 Task: Search one way flight ticket for 2 adults, 2 infants in seat and 1 infant on lap in first from Lincoln: Lincoln Airport (was Lincoln Municipal) to Greensboro: Piedmont Triad International Airport on 5-1-2023. Choice of flights is Sun country airlines. Number of bags: 5 checked bags. Price is upto 75000. Outbound departure time preference is 15:15.
Action: Mouse moved to (152, 183)
Screenshot: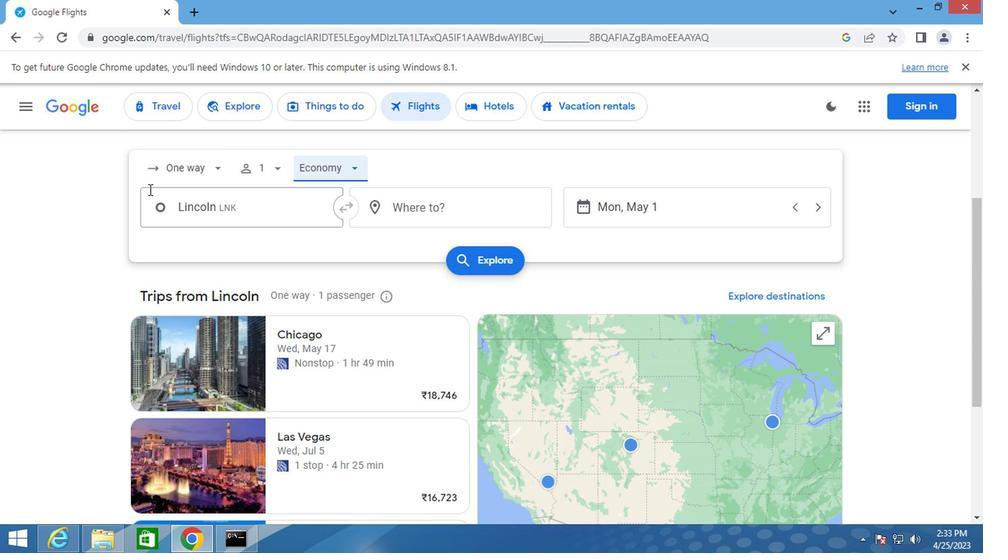 
Action: Mouse pressed left at (152, 183)
Screenshot: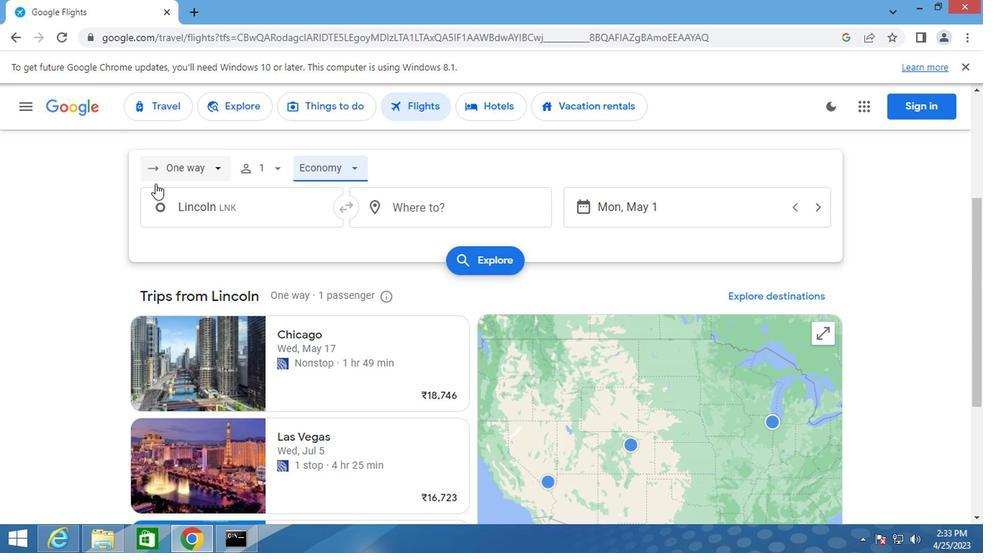 
Action: Mouse moved to (162, 244)
Screenshot: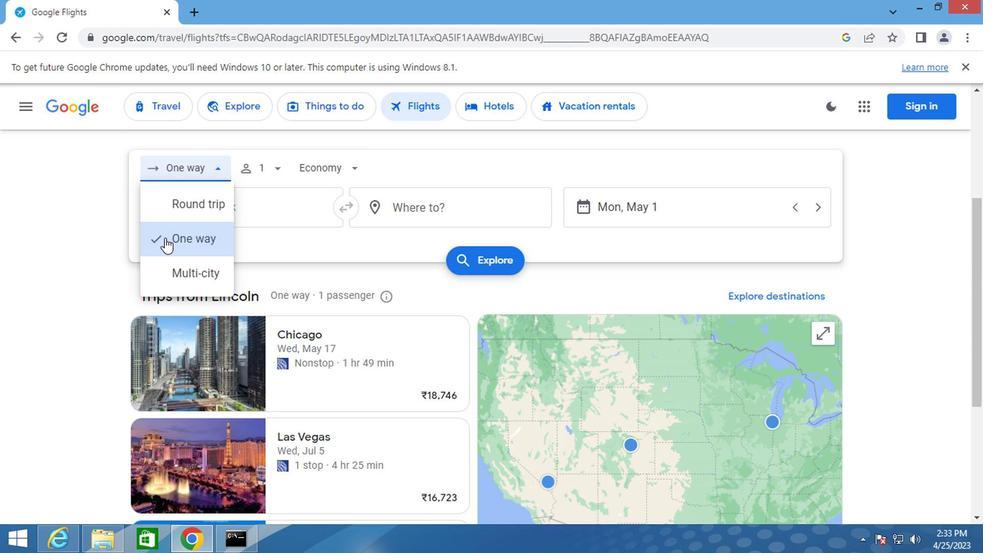 
Action: Mouse pressed left at (162, 244)
Screenshot: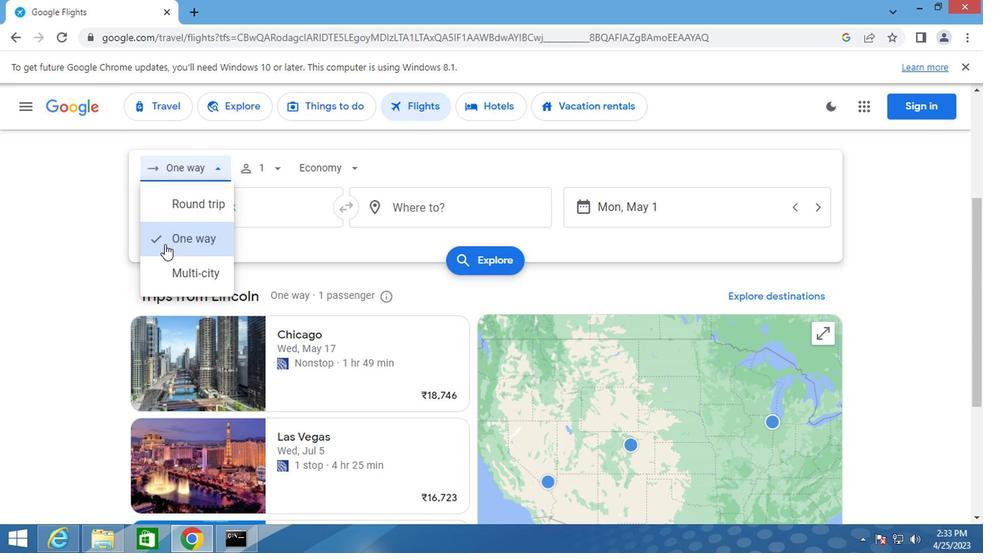 
Action: Mouse moved to (264, 170)
Screenshot: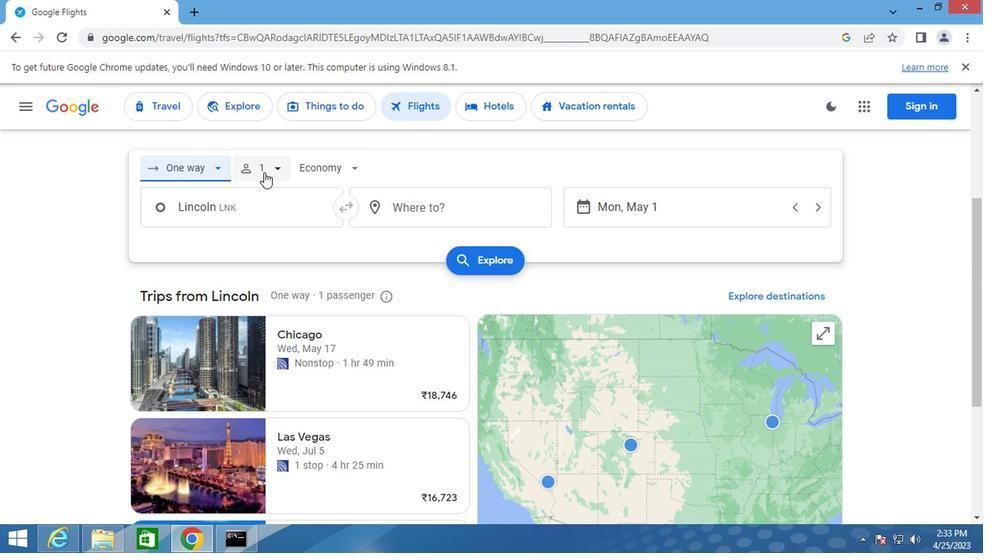 
Action: Mouse pressed left at (264, 170)
Screenshot: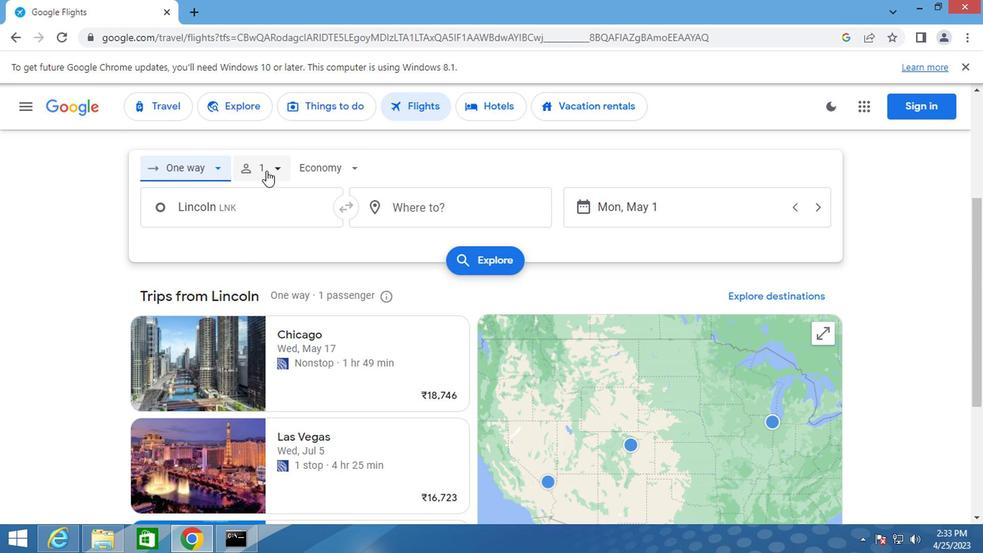 
Action: Mouse moved to (385, 207)
Screenshot: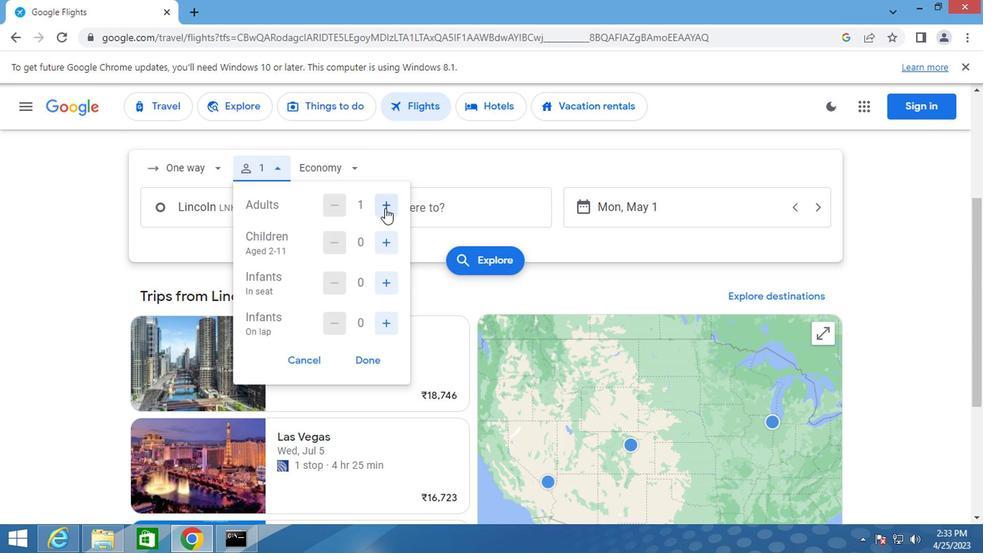 
Action: Mouse pressed left at (385, 207)
Screenshot: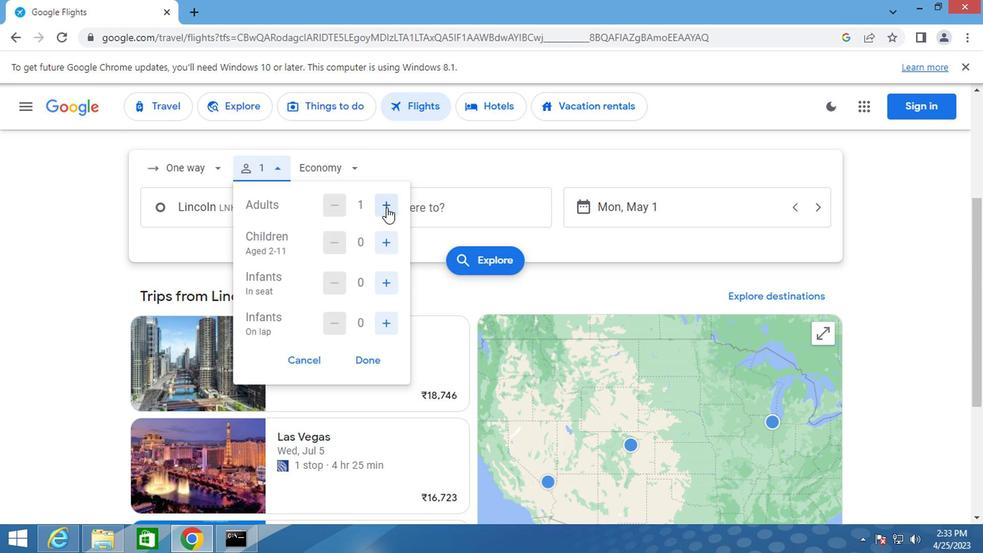 
Action: Mouse pressed left at (385, 207)
Screenshot: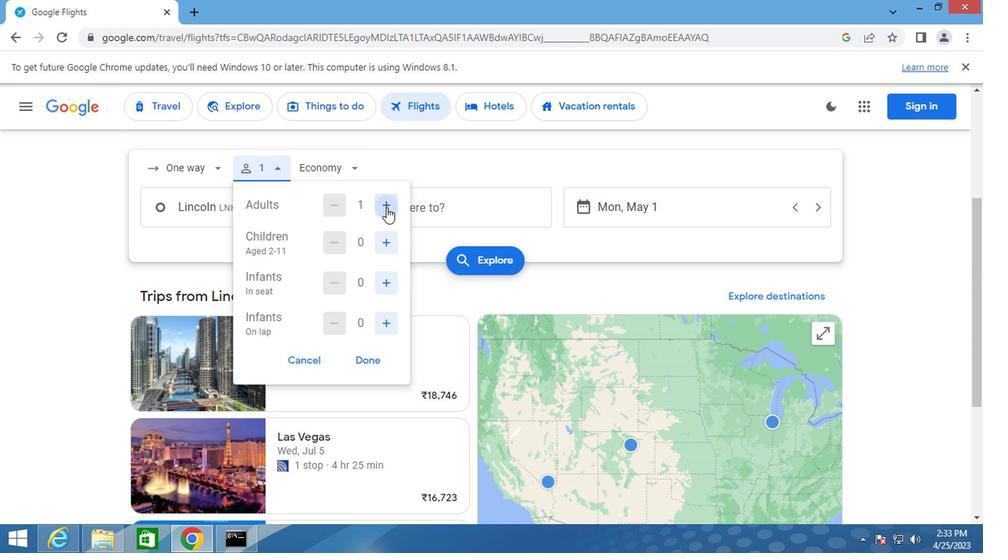 
Action: Mouse moved to (340, 208)
Screenshot: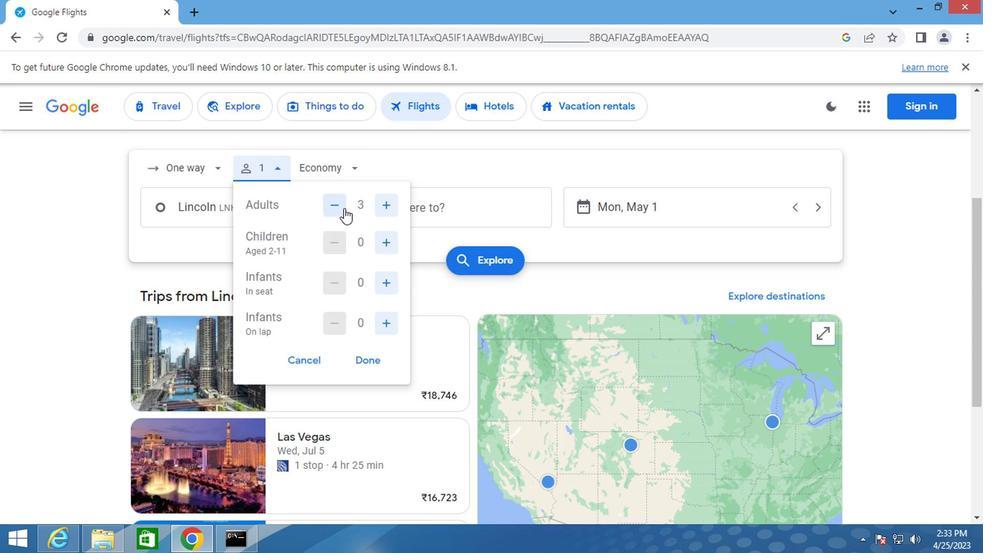
Action: Mouse pressed left at (340, 208)
Screenshot: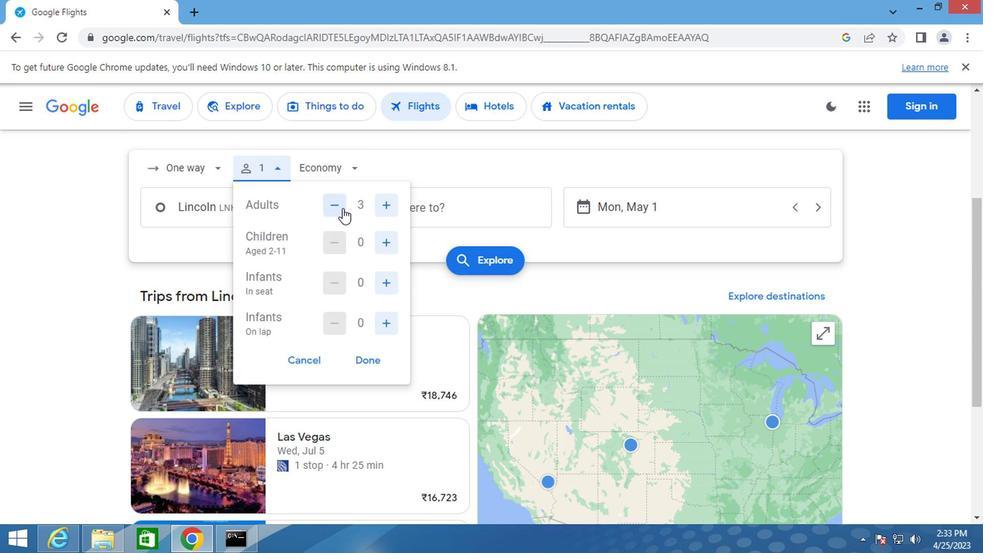 
Action: Mouse moved to (382, 276)
Screenshot: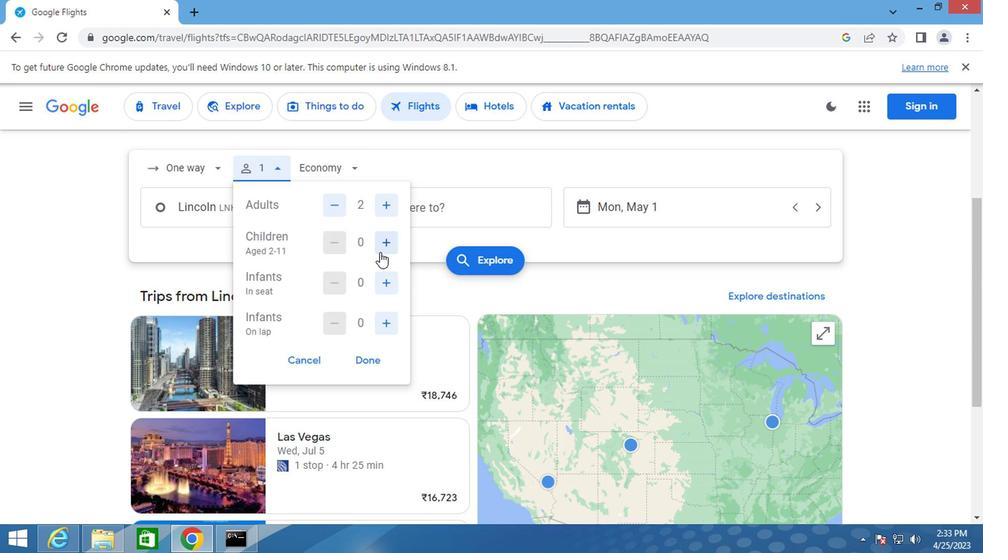 
Action: Mouse pressed left at (382, 276)
Screenshot: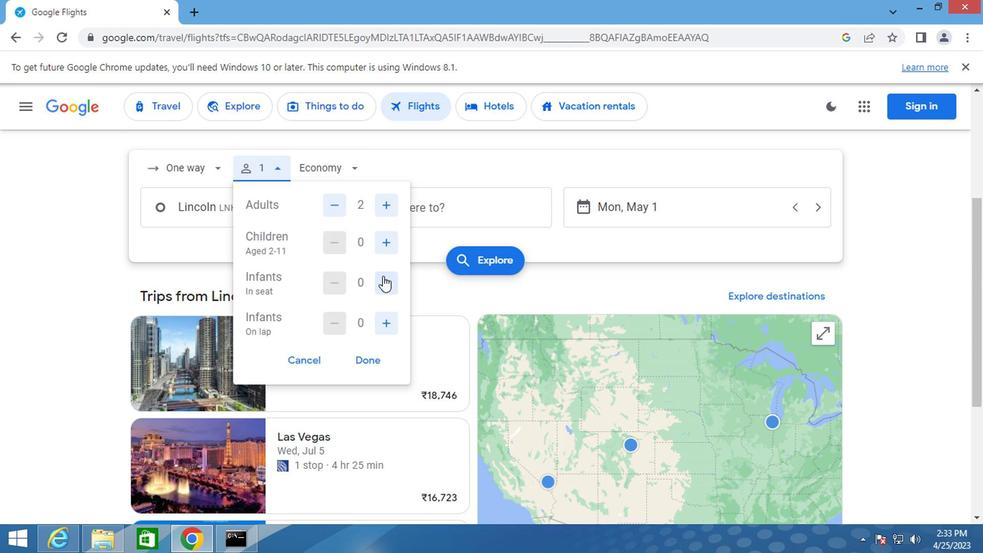 
Action: Mouse pressed left at (382, 276)
Screenshot: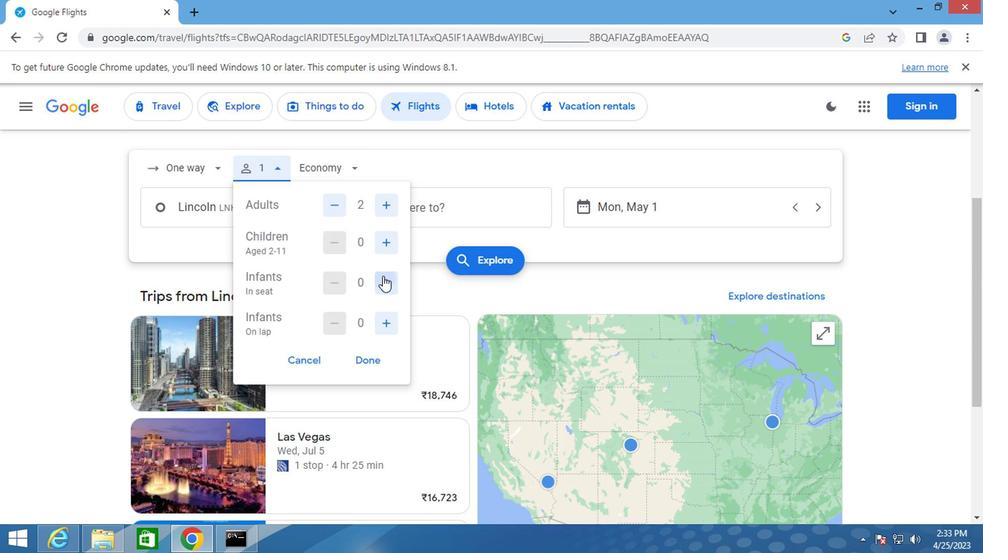 
Action: Mouse moved to (383, 316)
Screenshot: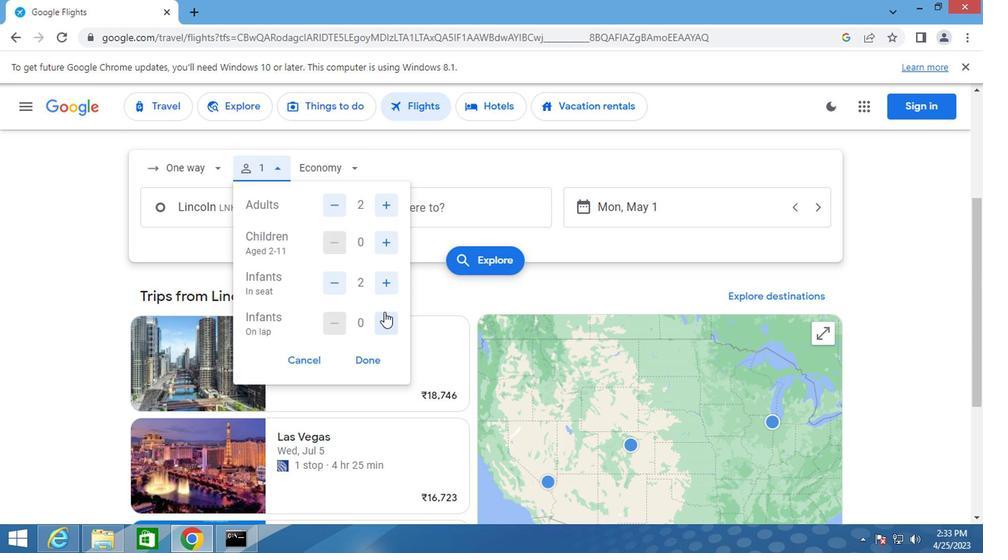 
Action: Mouse pressed left at (383, 316)
Screenshot: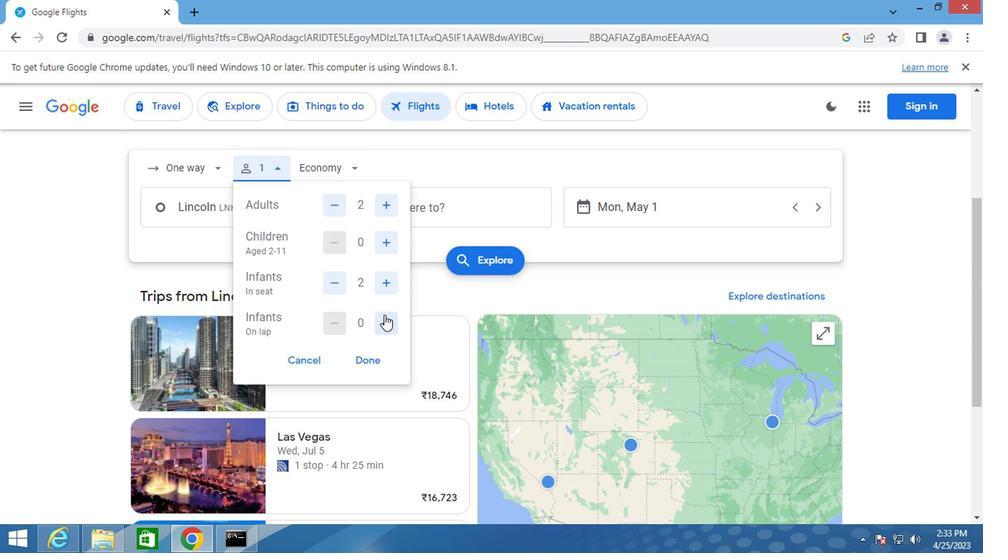 
Action: Mouse moved to (321, 163)
Screenshot: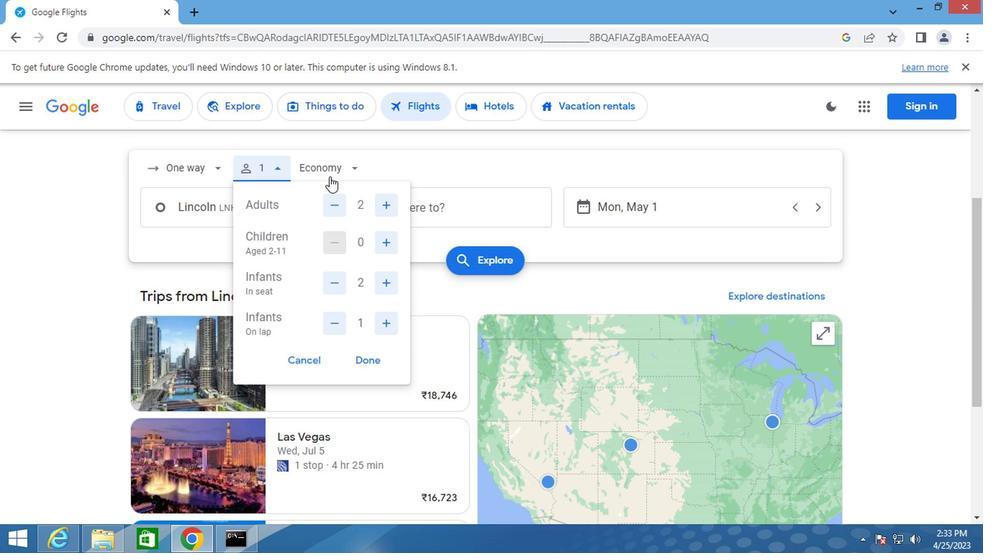 
Action: Mouse pressed left at (321, 163)
Screenshot: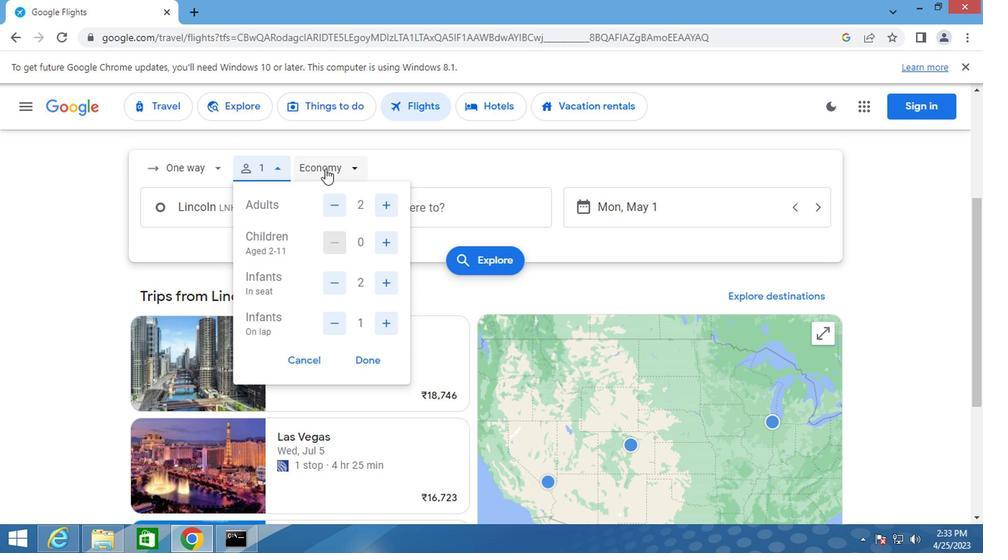 
Action: Mouse moved to (340, 303)
Screenshot: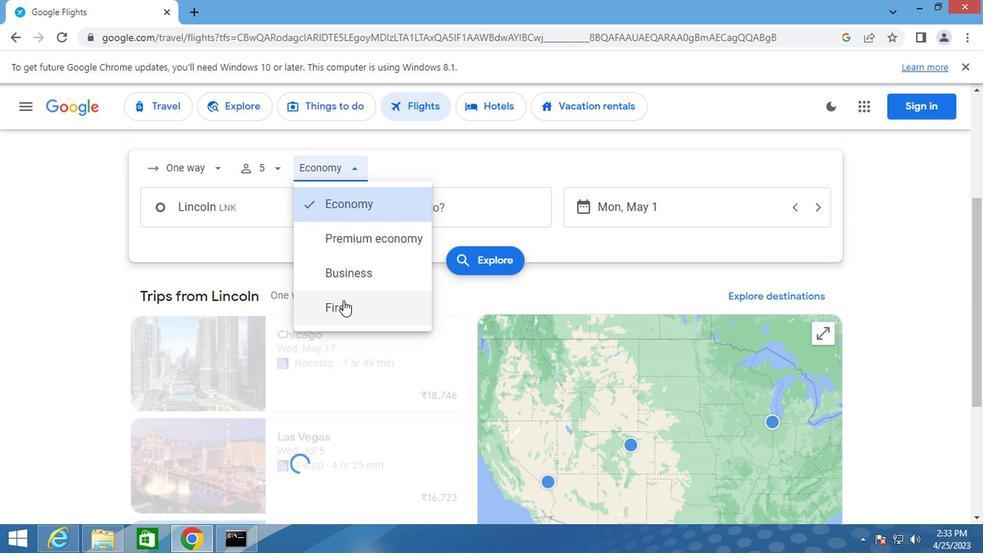 
Action: Mouse pressed left at (340, 303)
Screenshot: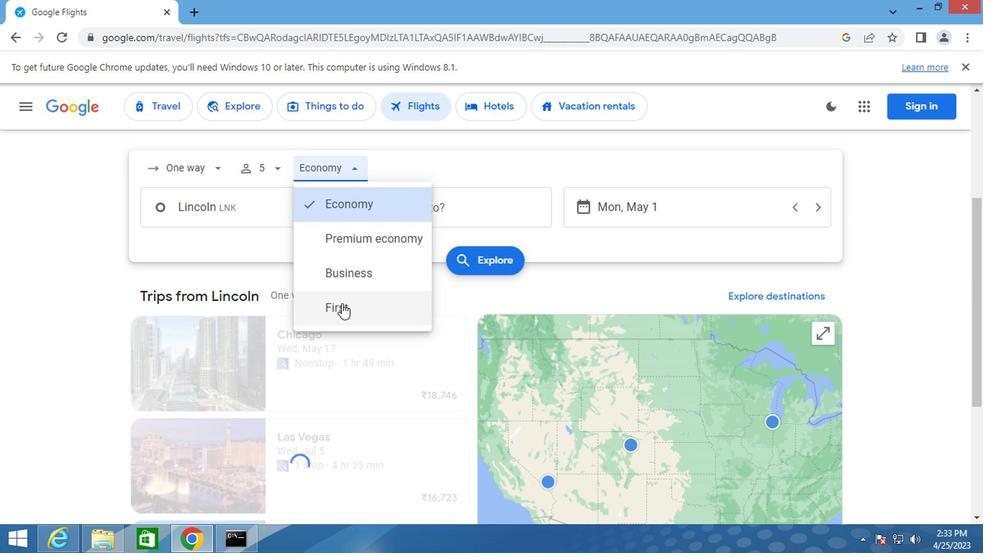 
Action: Mouse moved to (244, 216)
Screenshot: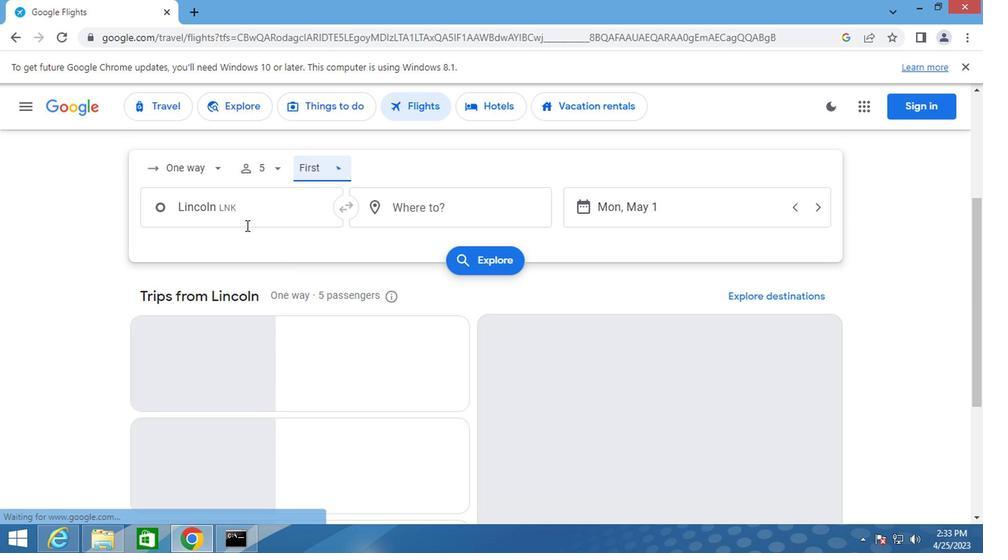 
Action: Mouse pressed left at (244, 216)
Screenshot: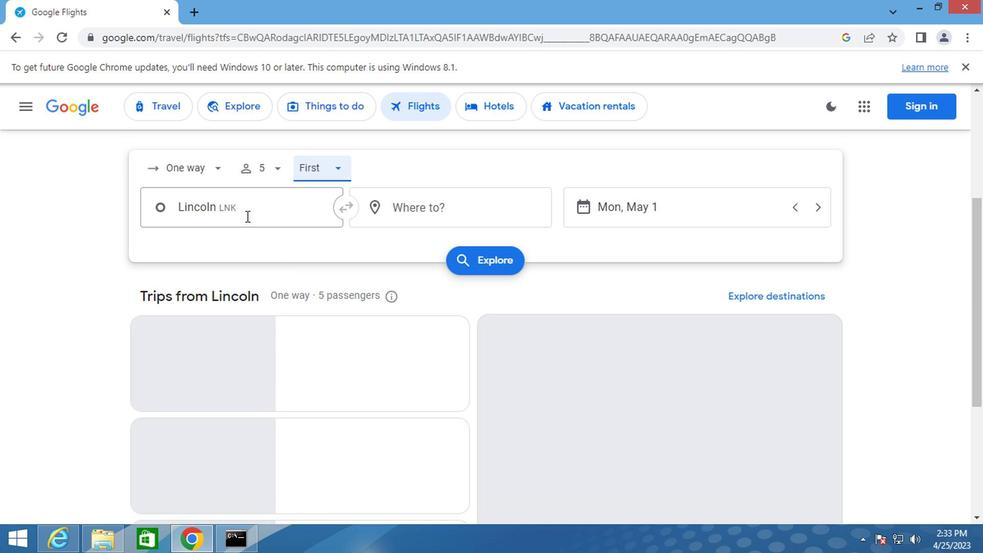 
Action: Key pressed lincoln
Screenshot: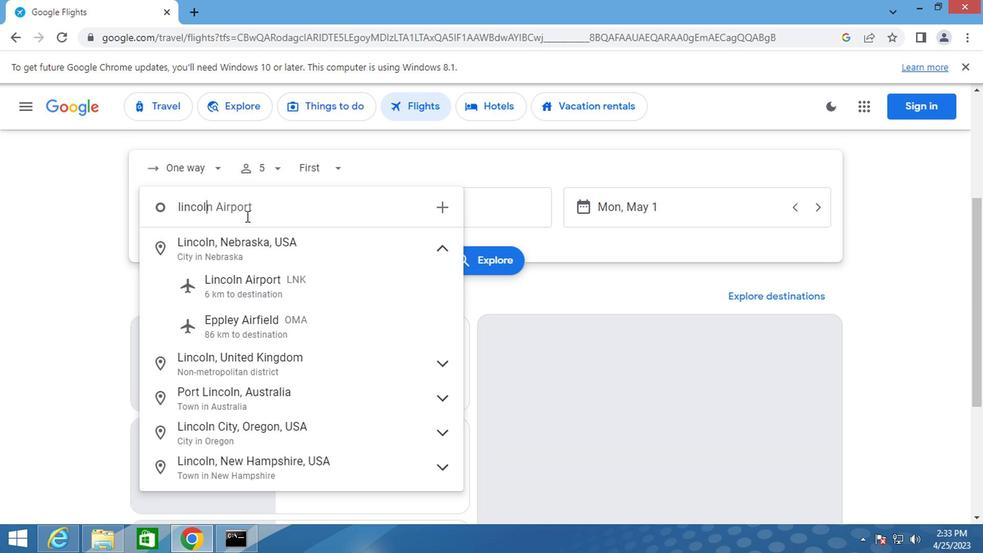 
Action: Mouse moved to (244, 246)
Screenshot: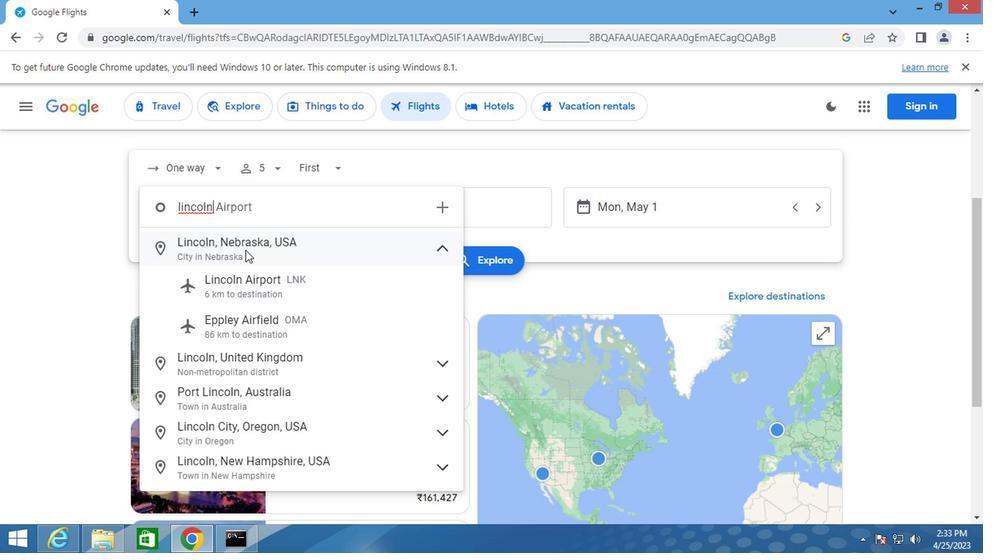 
Action: Mouse pressed left at (244, 246)
Screenshot: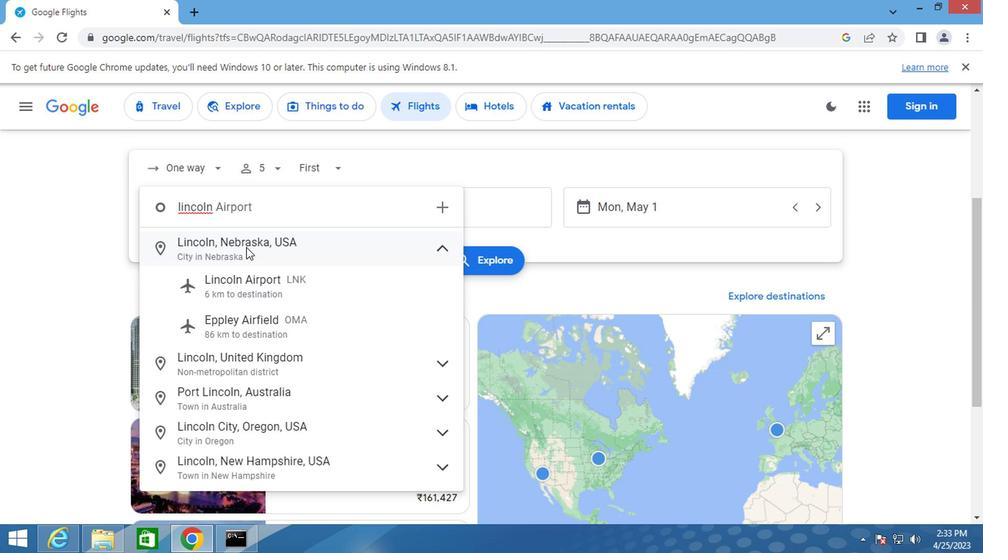 
Action: Mouse moved to (382, 202)
Screenshot: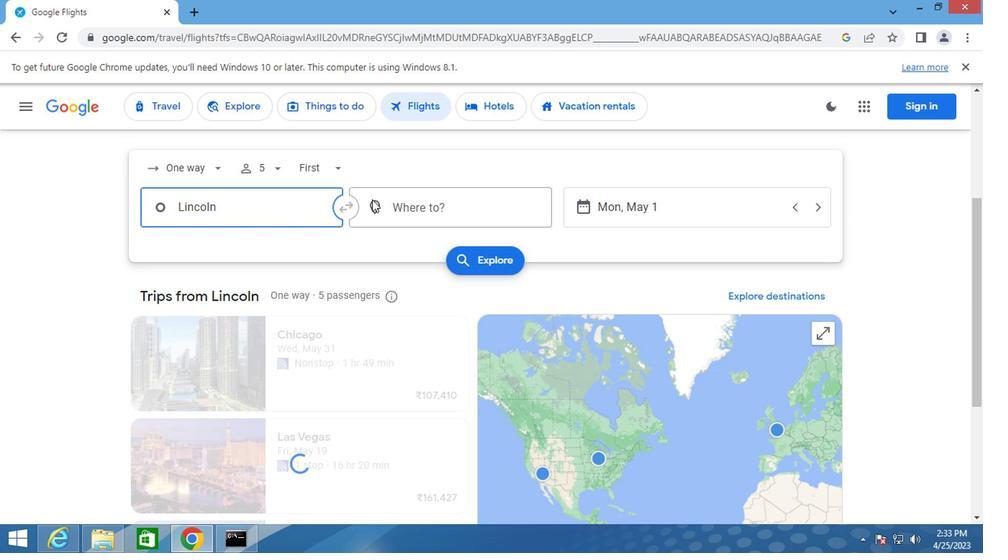 
Action: Mouse pressed left at (382, 202)
Screenshot: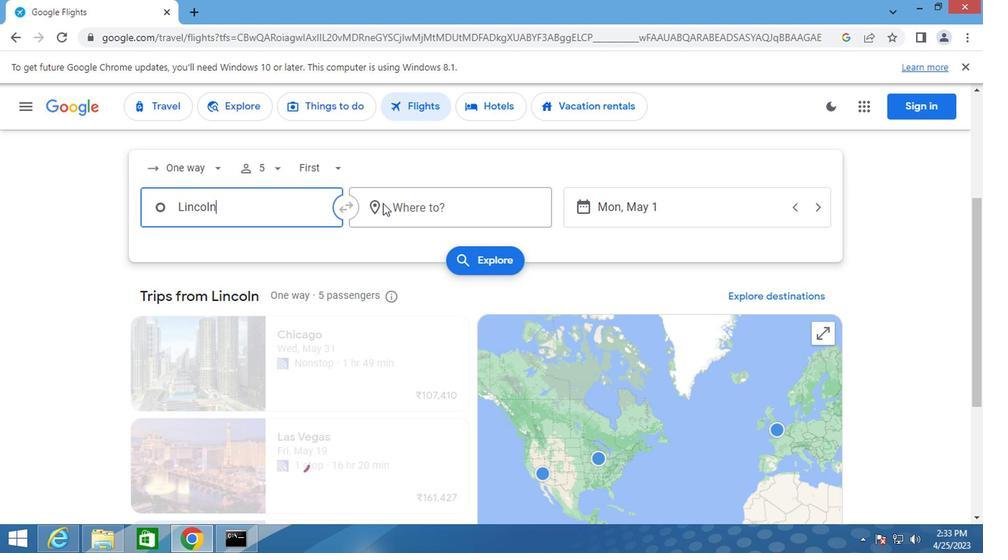 
Action: Key pressed greee<Key.backspace>nsboro
Screenshot: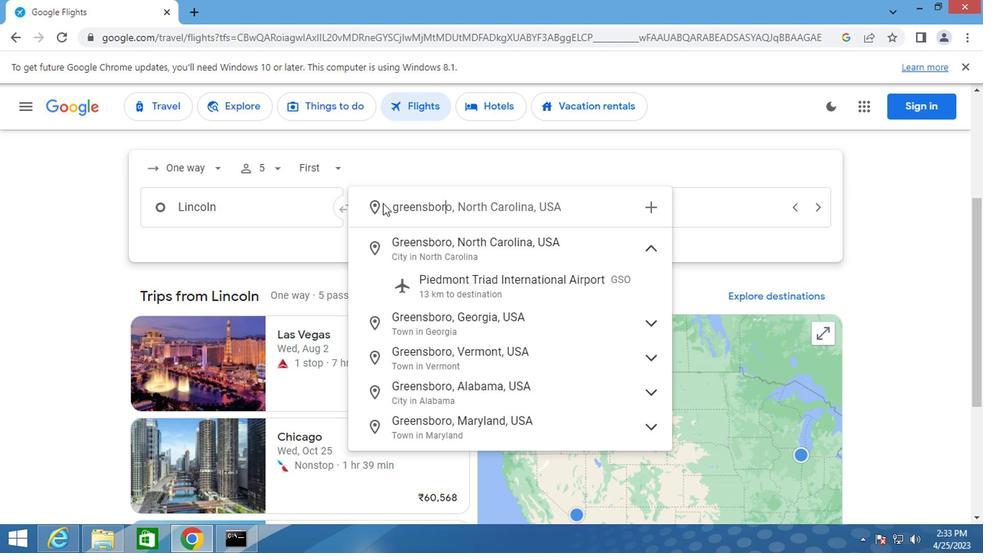 
Action: Mouse moved to (439, 278)
Screenshot: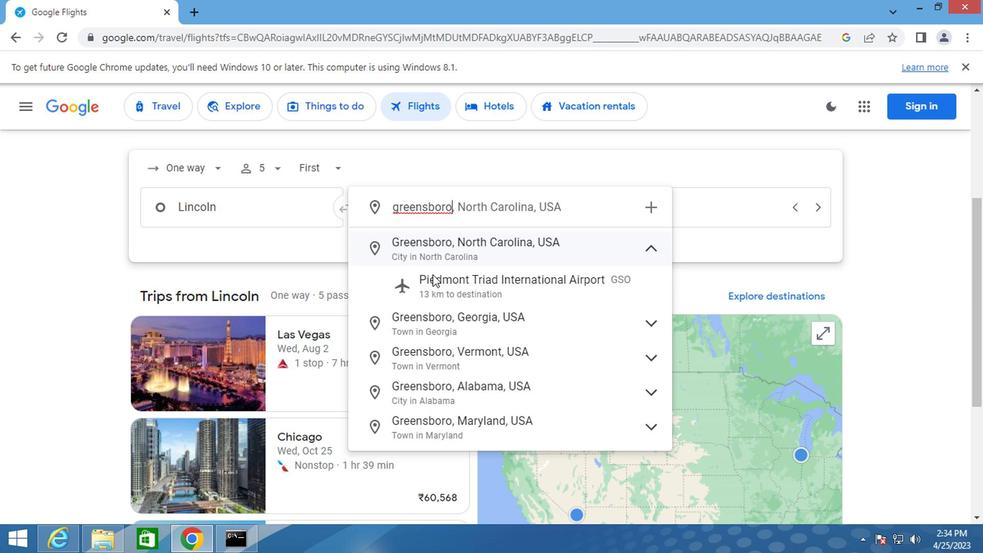 
Action: Mouse pressed left at (439, 278)
Screenshot: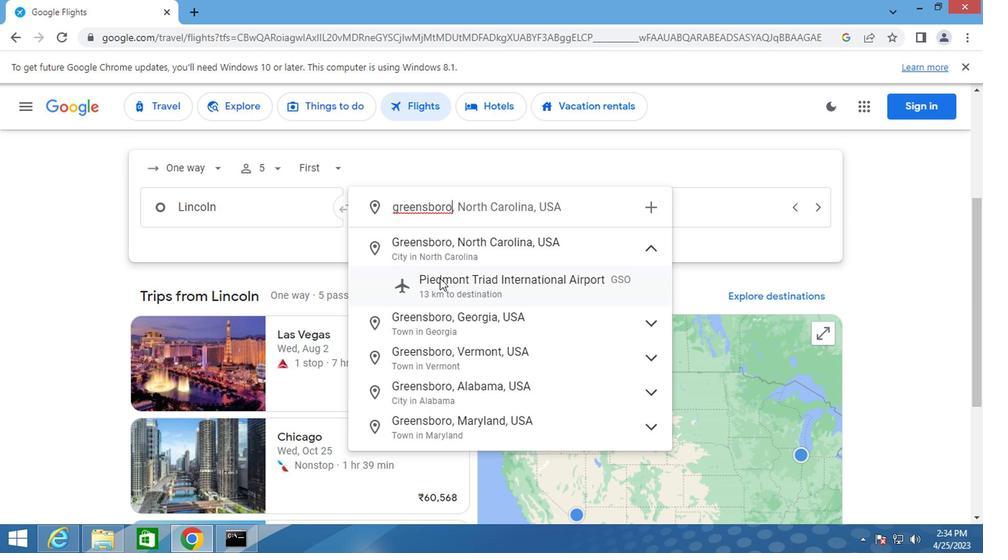 
Action: Mouse moved to (580, 207)
Screenshot: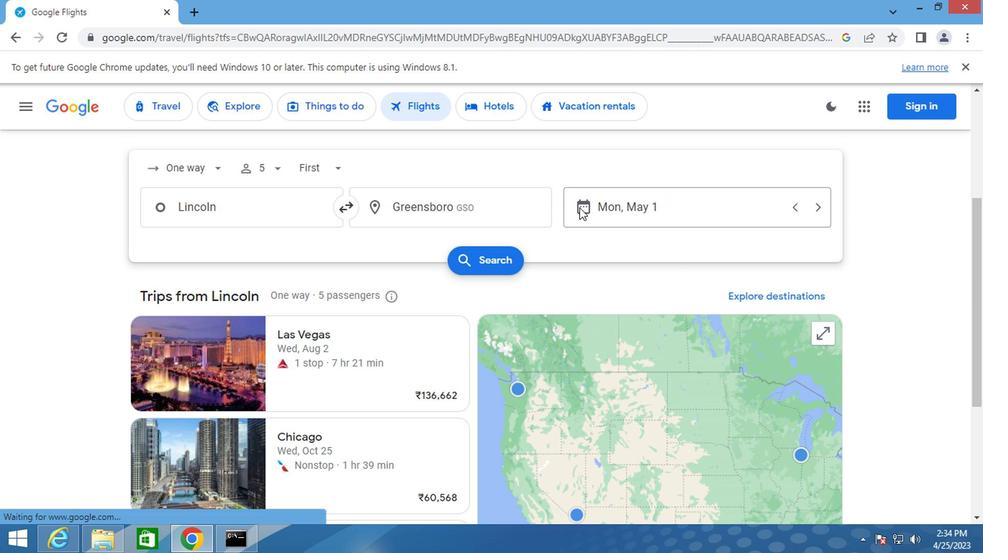 
Action: Mouse pressed left at (580, 207)
Screenshot: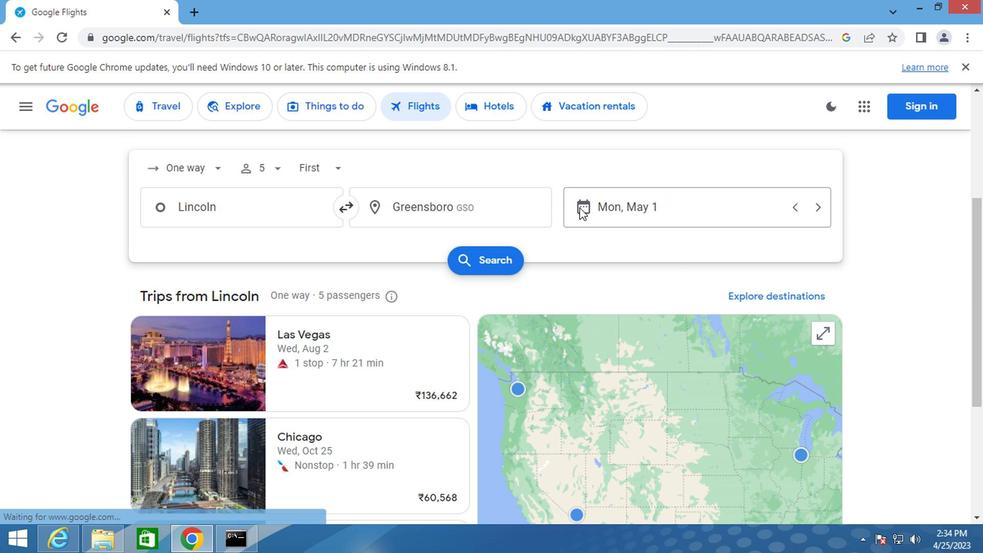 
Action: Mouse moved to (632, 263)
Screenshot: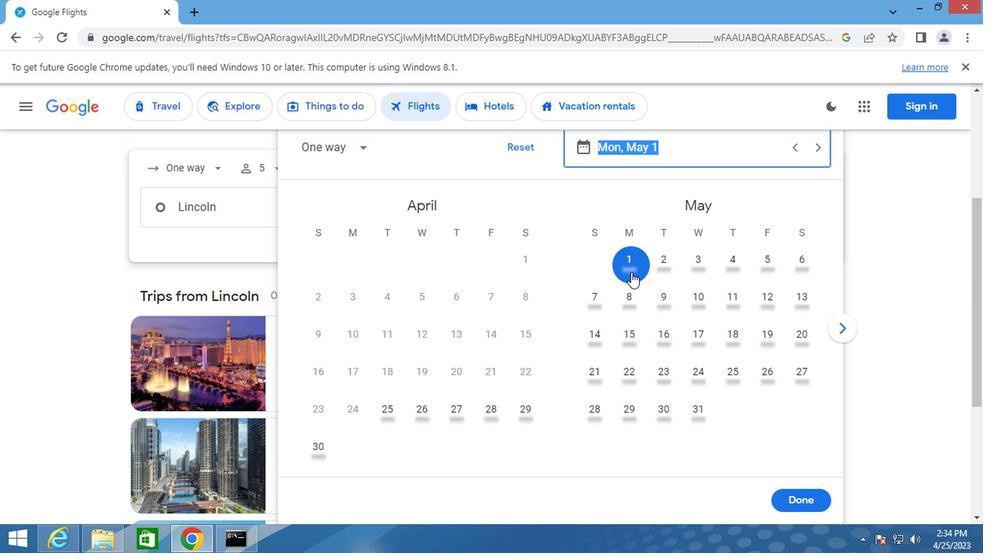 
Action: Mouse pressed left at (632, 263)
Screenshot: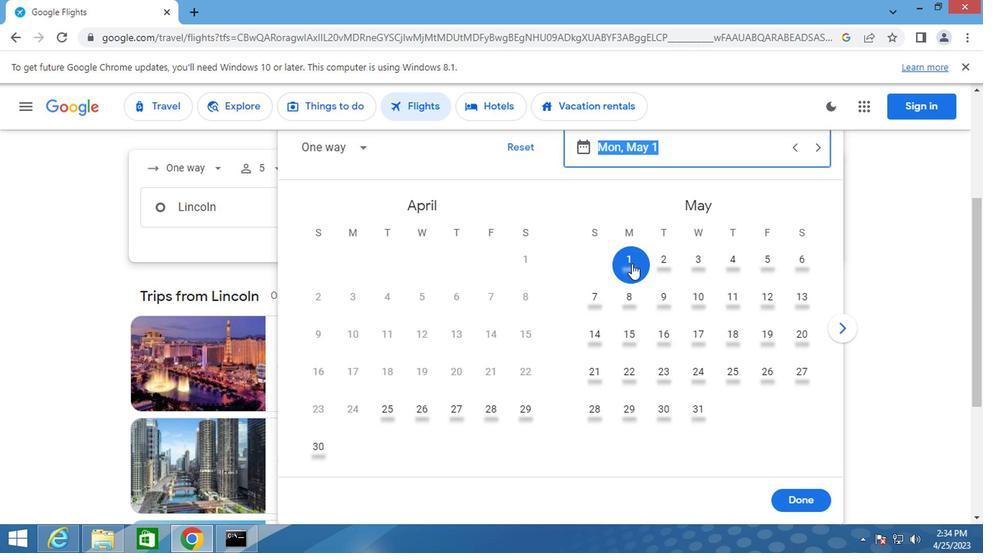 
Action: Mouse moved to (826, 507)
Screenshot: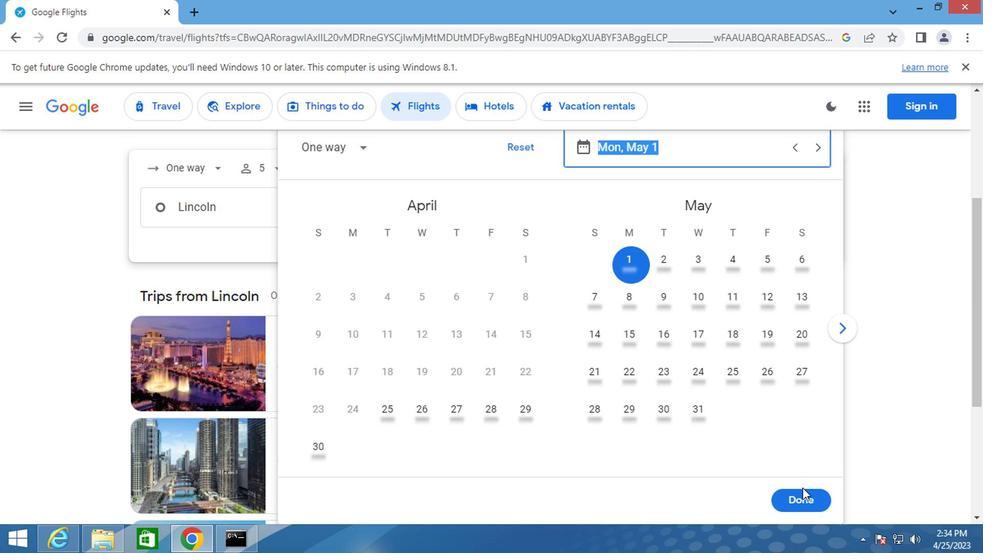 
Action: Mouse pressed left at (826, 507)
Screenshot: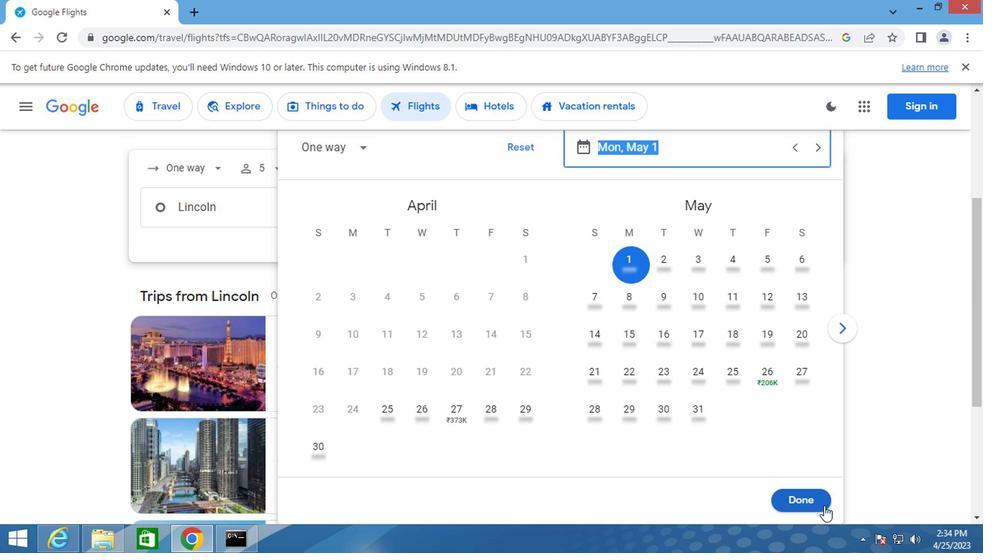 
Action: Mouse moved to (501, 253)
Screenshot: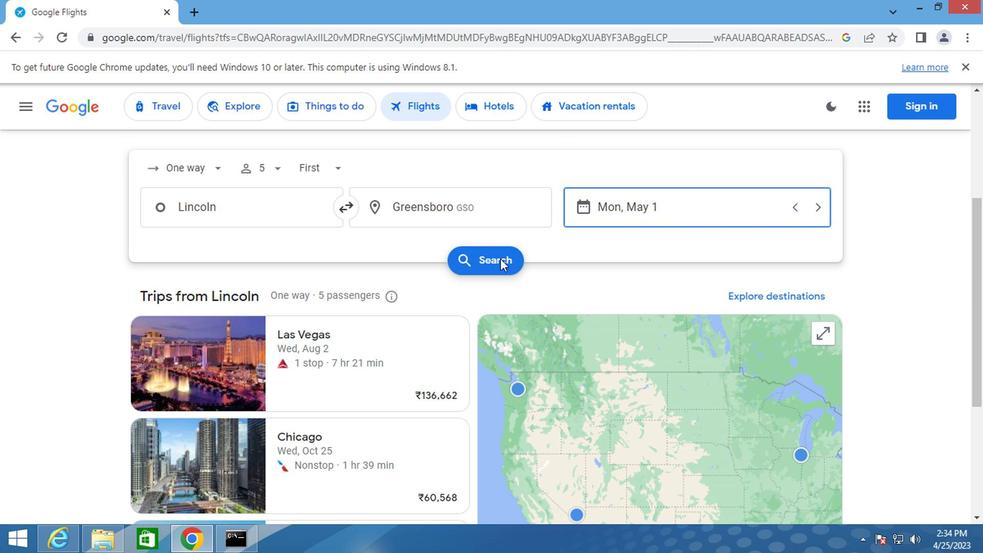 
Action: Mouse pressed left at (501, 253)
Screenshot: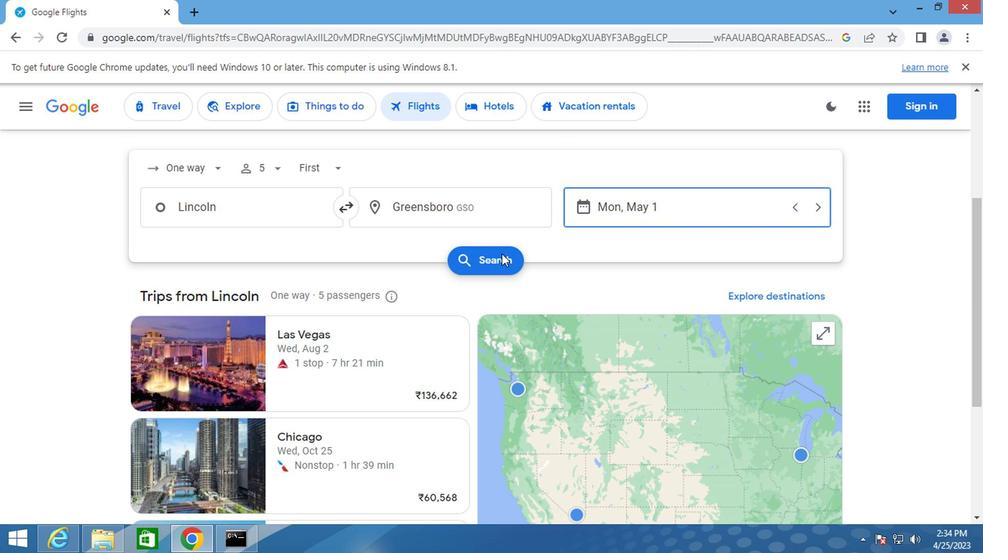 
Action: Mouse moved to (176, 242)
Screenshot: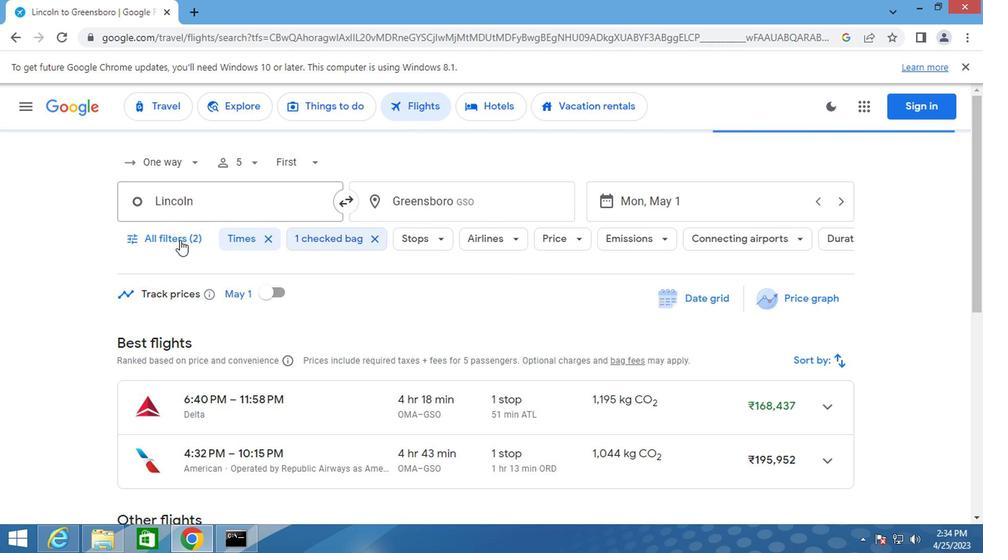 
Action: Mouse pressed left at (176, 242)
Screenshot: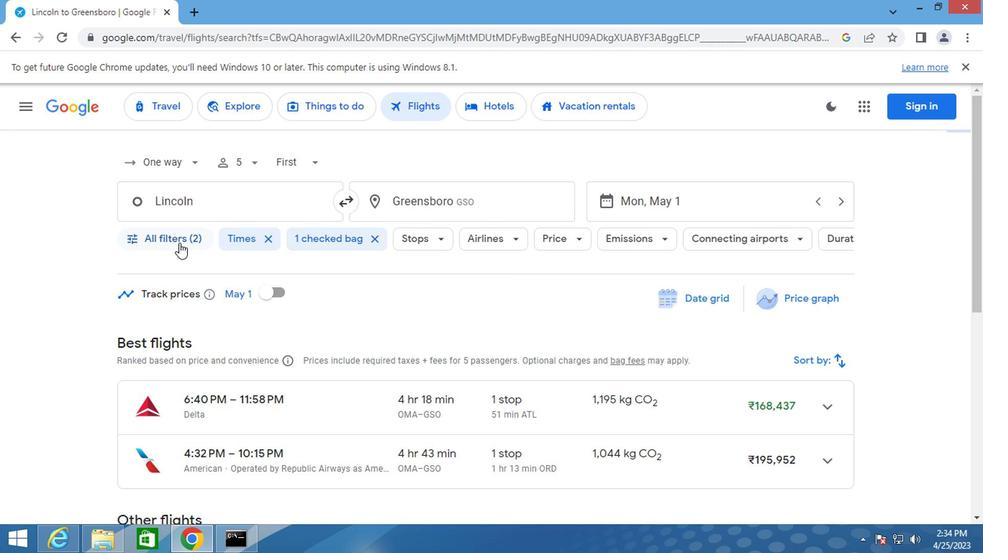 
Action: Mouse moved to (246, 343)
Screenshot: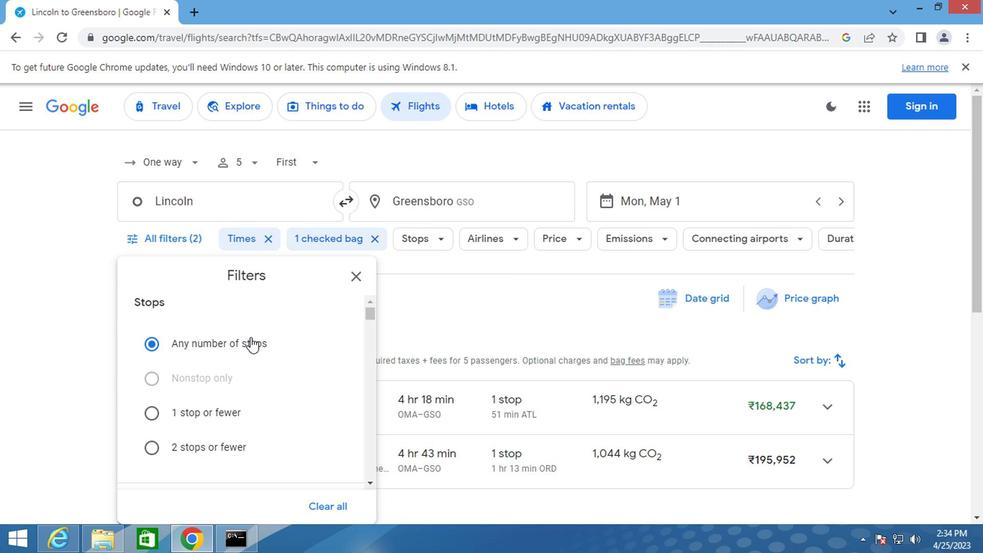 
Action: Mouse scrolled (246, 342) with delta (0, -1)
Screenshot: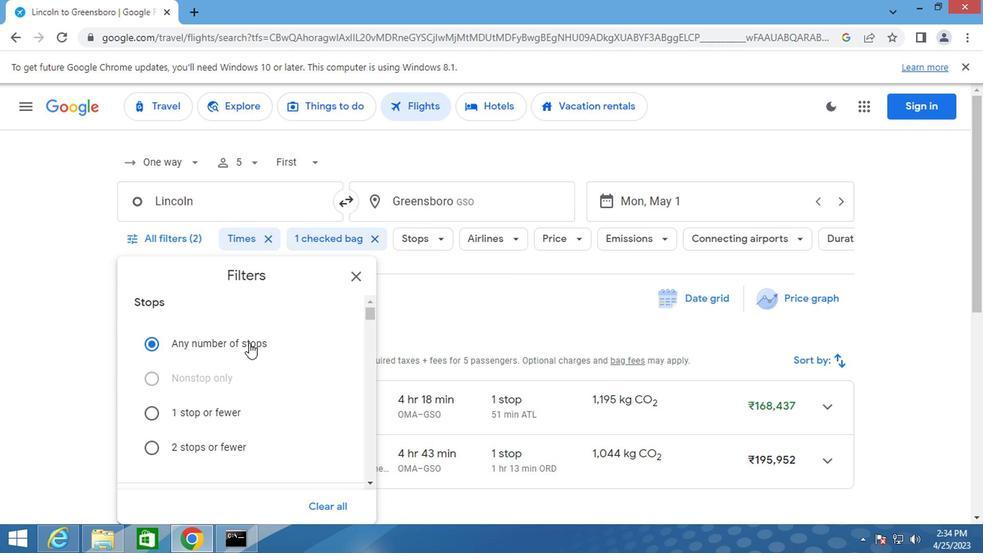 
Action: Mouse scrolled (246, 342) with delta (0, -1)
Screenshot: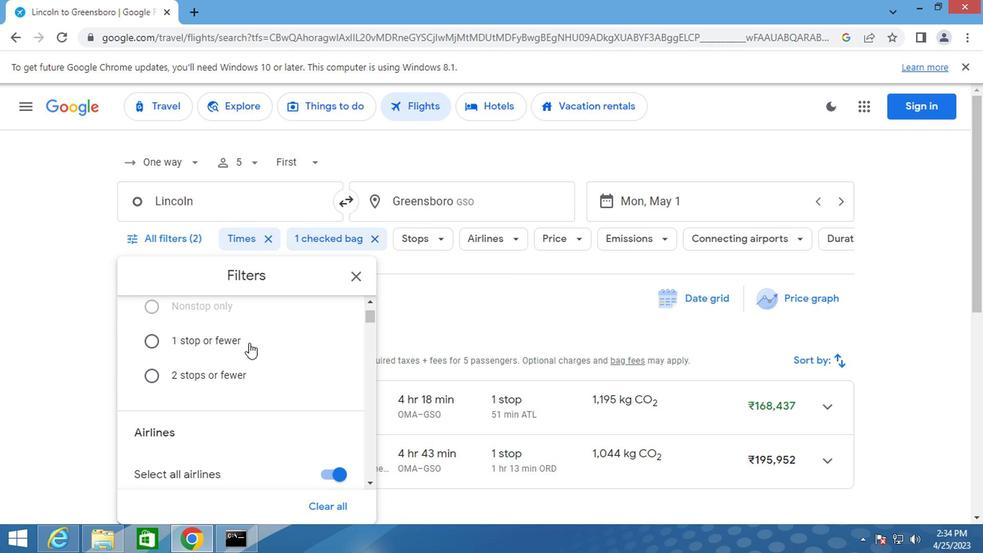 
Action: Mouse scrolled (246, 342) with delta (0, -1)
Screenshot: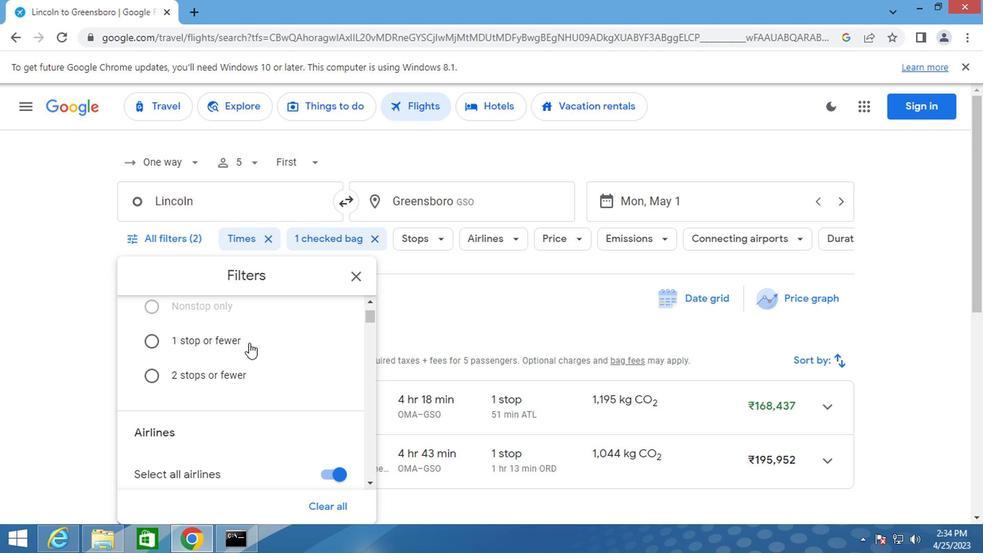 
Action: Mouse scrolled (246, 342) with delta (0, -1)
Screenshot: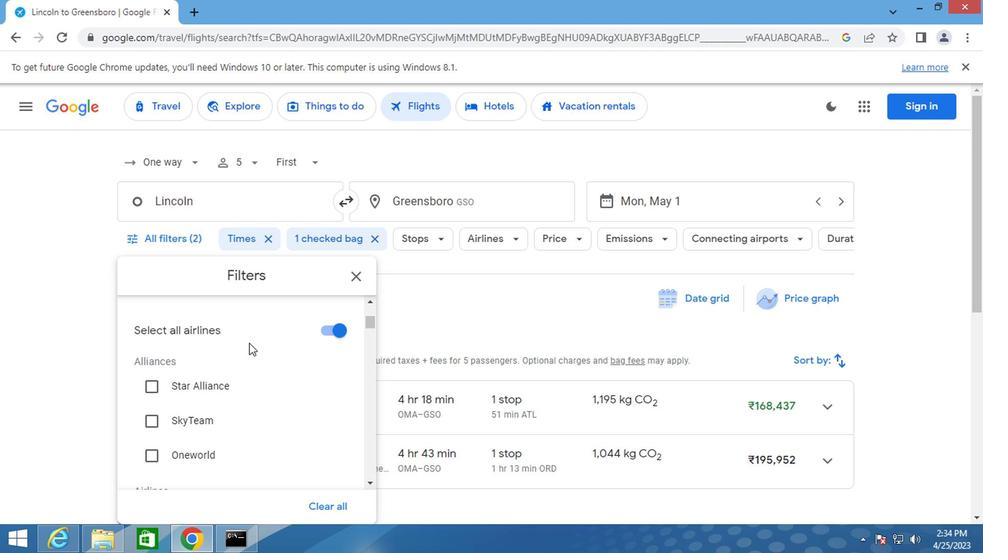 
Action: Mouse scrolled (246, 342) with delta (0, -1)
Screenshot: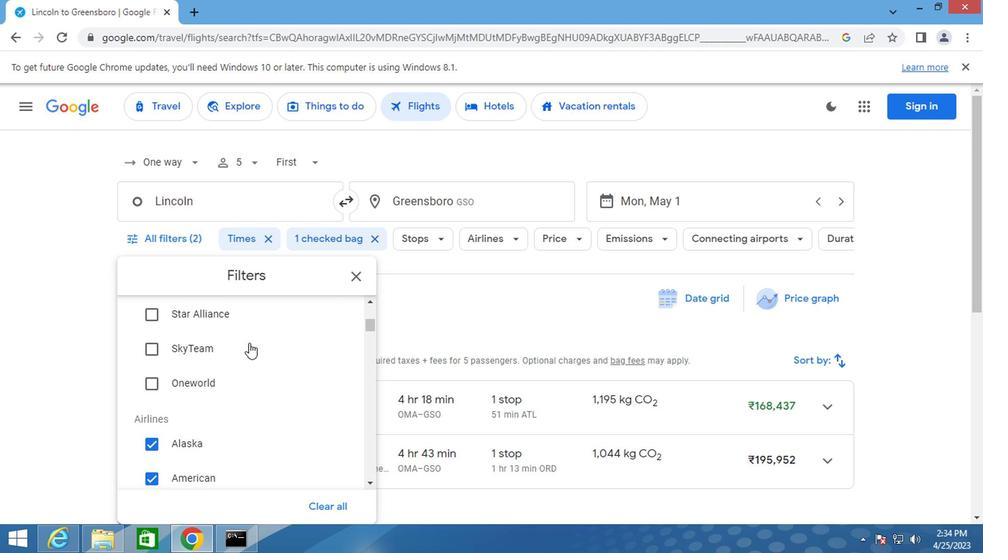 
Action: Mouse scrolled (246, 342) with delta (0, -1)
Screenshot: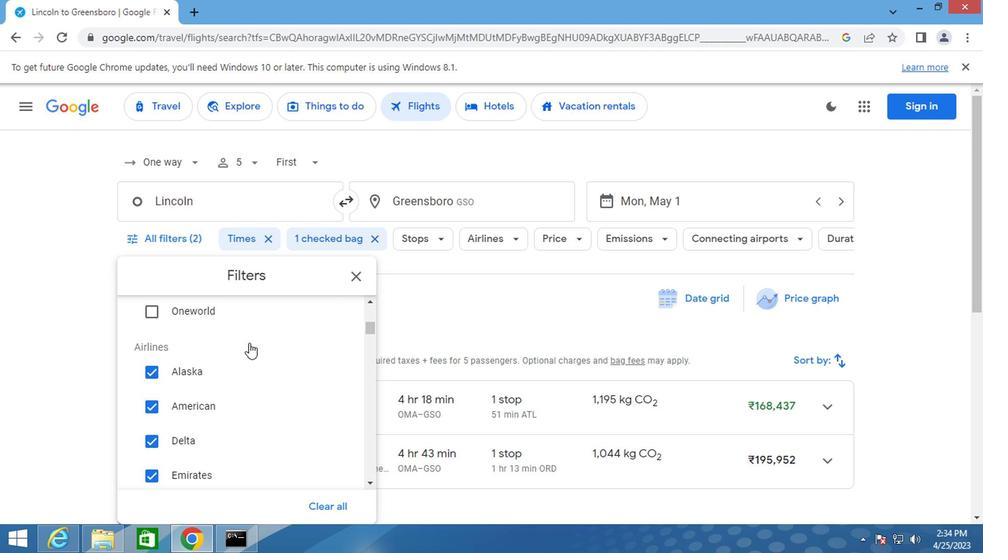 
Action: Mouse scrolled (246, 342) with delta (0, -1)
Screenshot: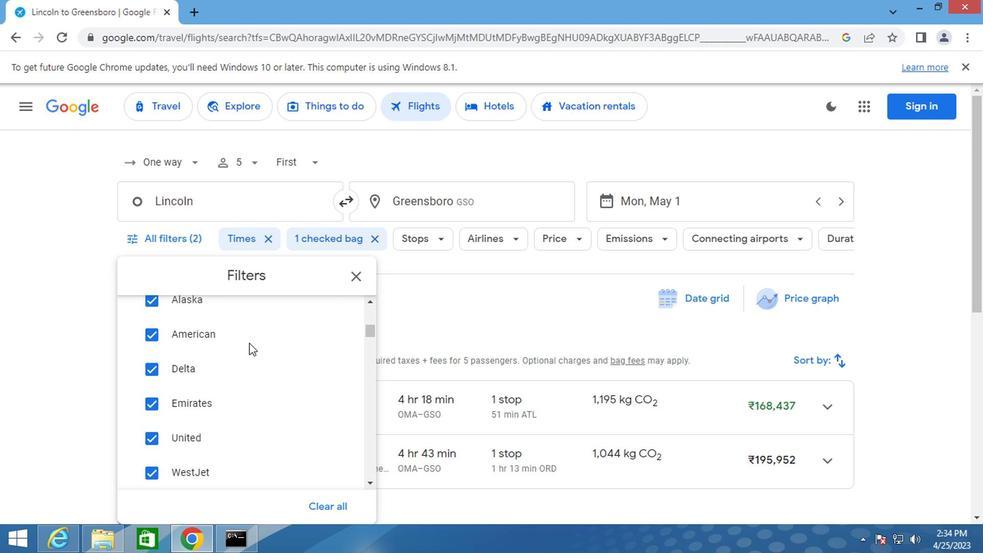 
Action: Mouse scrolled (246, 342) with delta (0, -1)
Screenshot: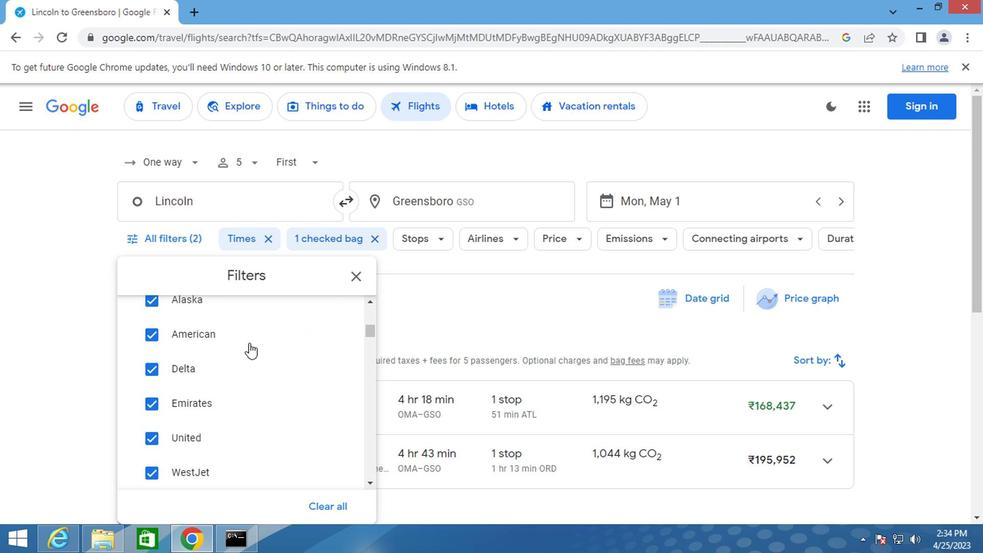 
Action: Mouse moved to (337, 466)
Screenshot: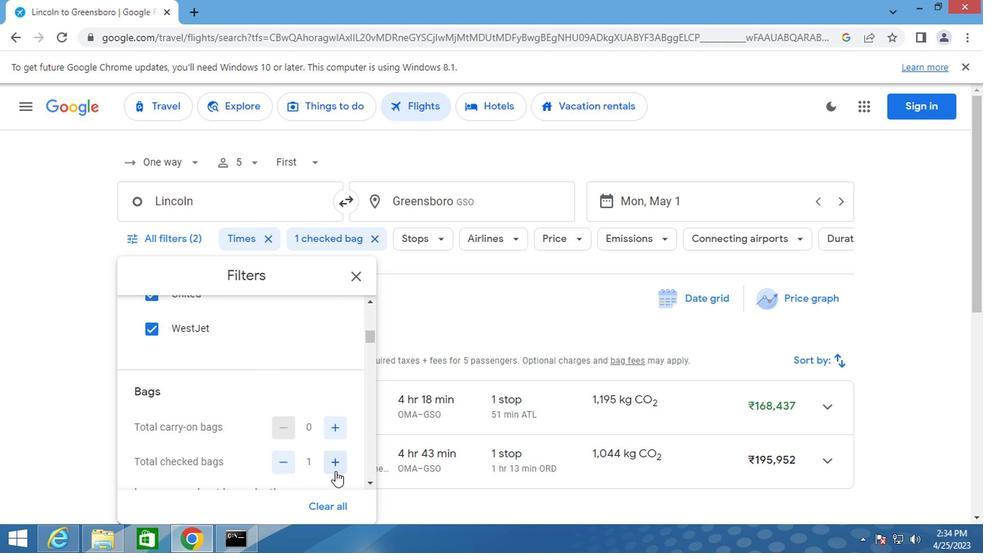 
Action: Mouse pressed left at (337, 466)
Screenshot: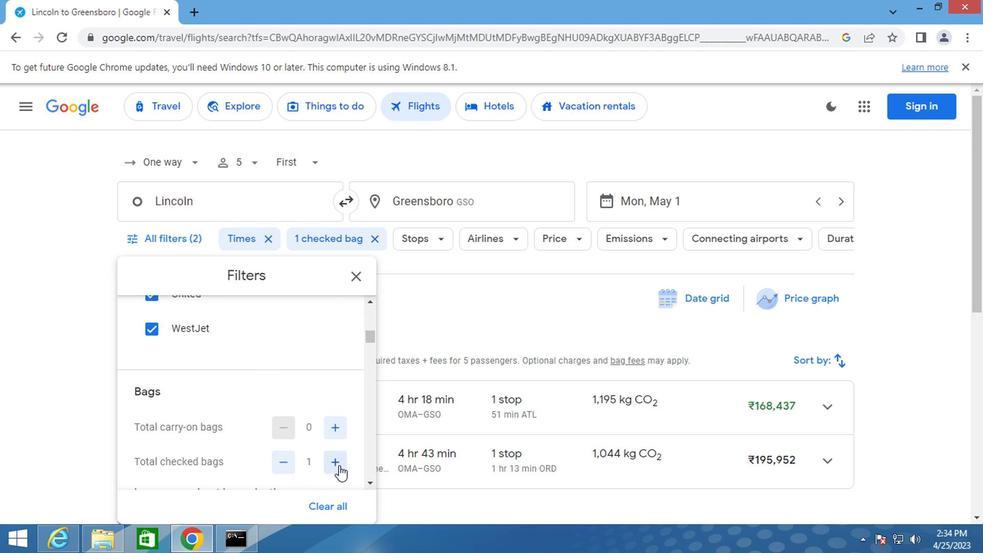 
Action: Mouse pressed left at (337, 466)
Screenshot: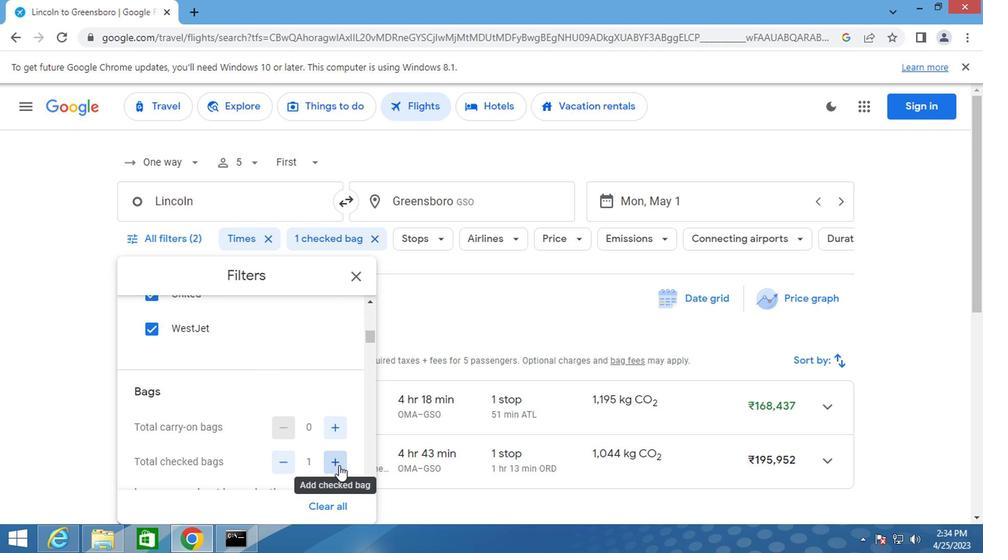 
Action: Mouse pressed left at (337, 466)
Screenshot: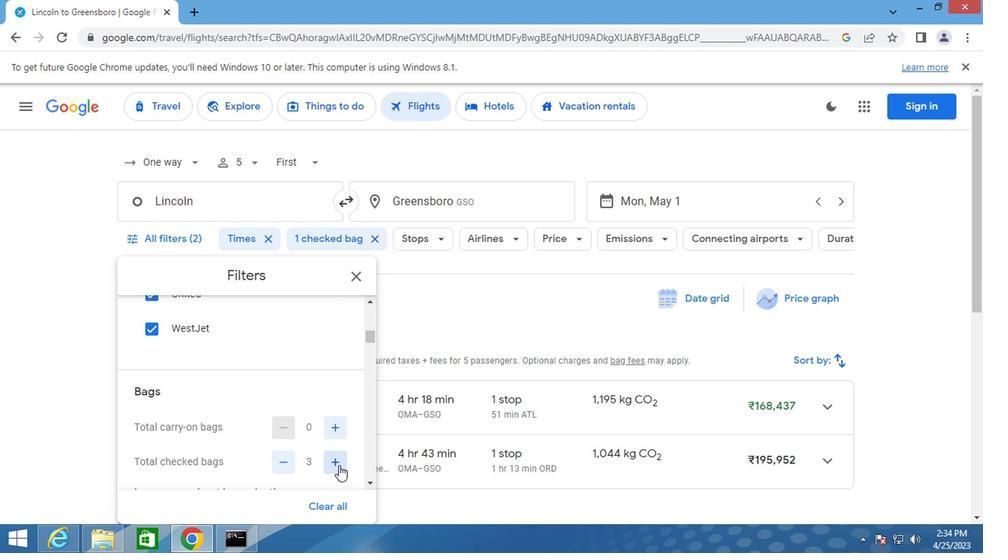 
Action: Mouse pressed left at (337, 466)
Screenshot: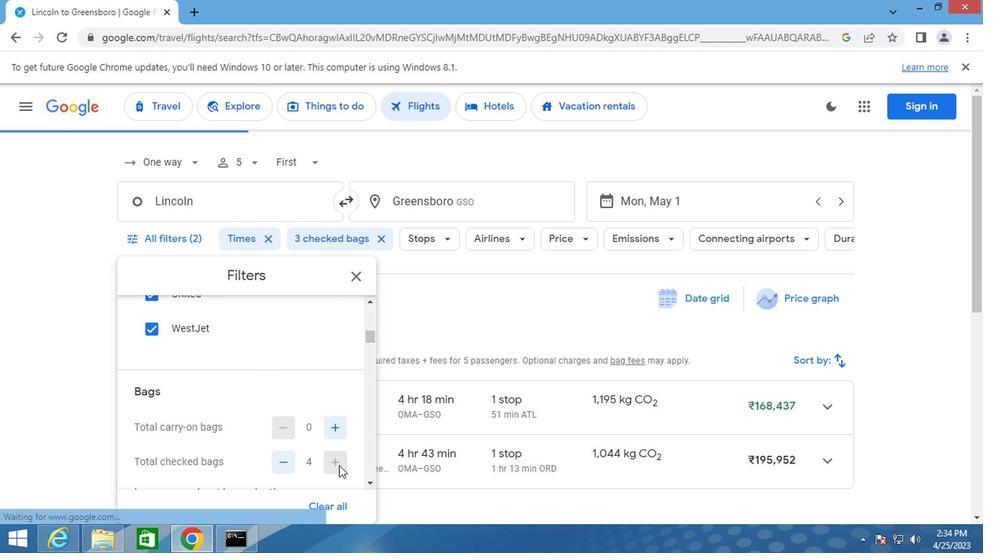 
Action: Mouse moved to (305, 446)
Screenshot: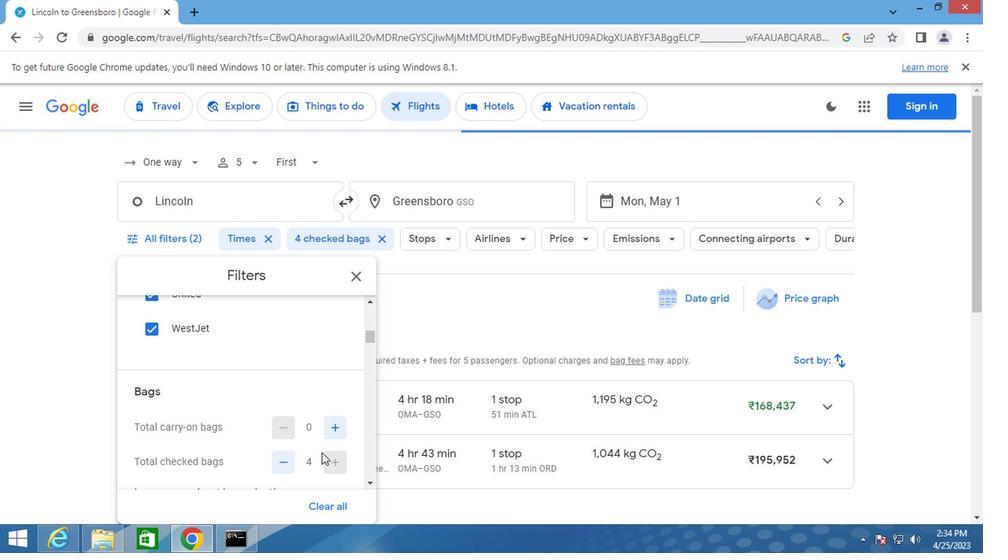 
Action: Mouse scrolled (305, 445) with delta (0, 0)
Screenshot: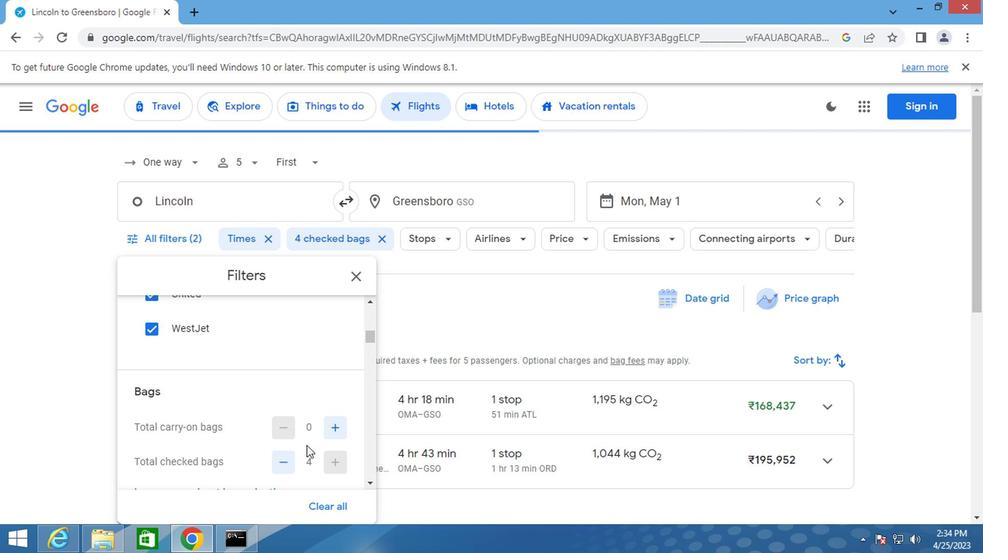 
Action: Mouse scrolled (305, 445) with delta (0, 0)
Screenshot: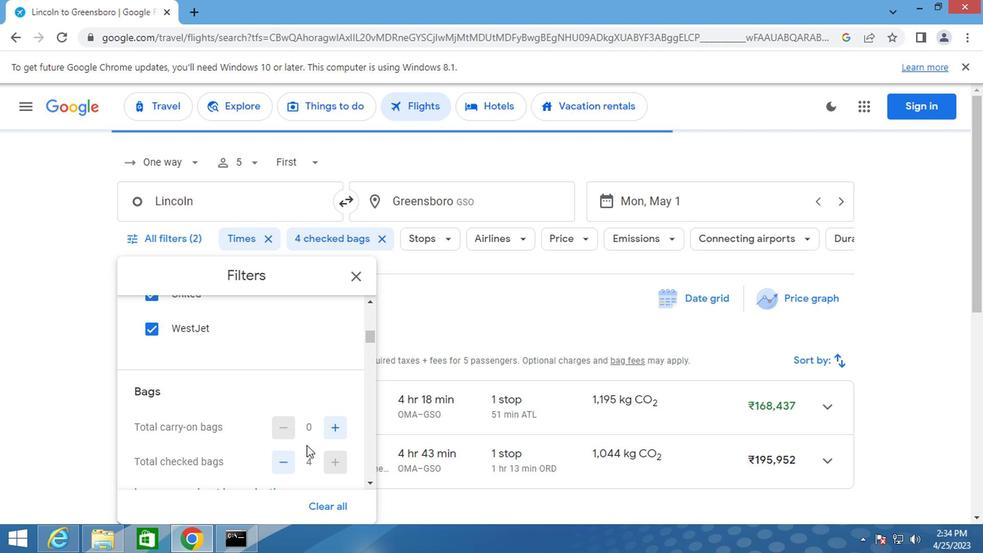 
Action: Mouse scrolled (305, 445) with delta (0, 0)
Screenshot: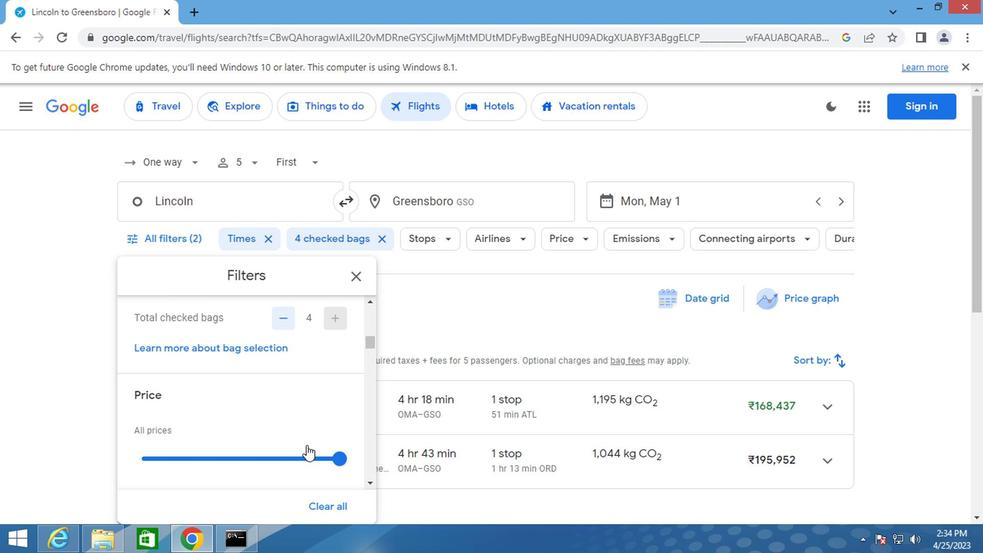 
Action: Mouse moved to (342, 388)
Screenshot: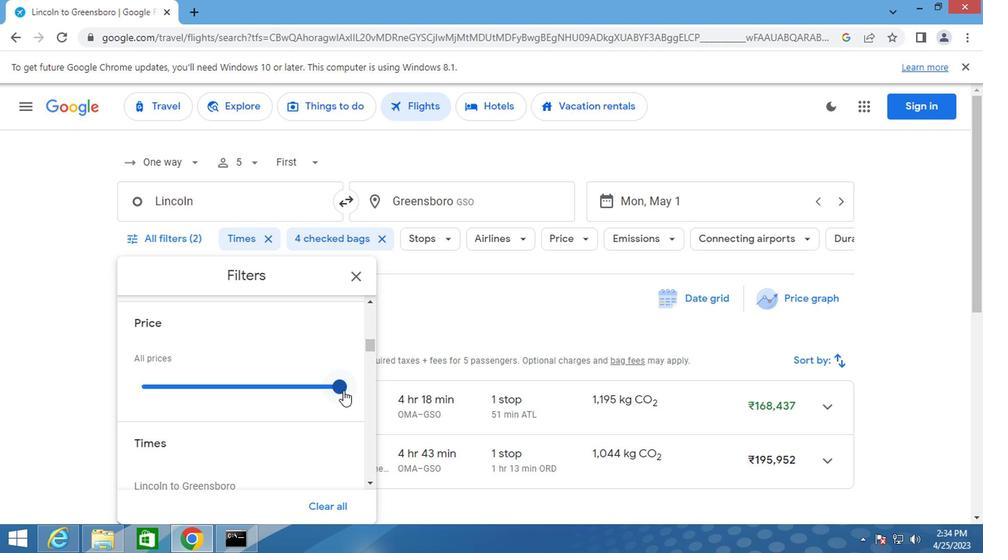 
Action: Mouse pressed left at (342, 388)
Screenshot: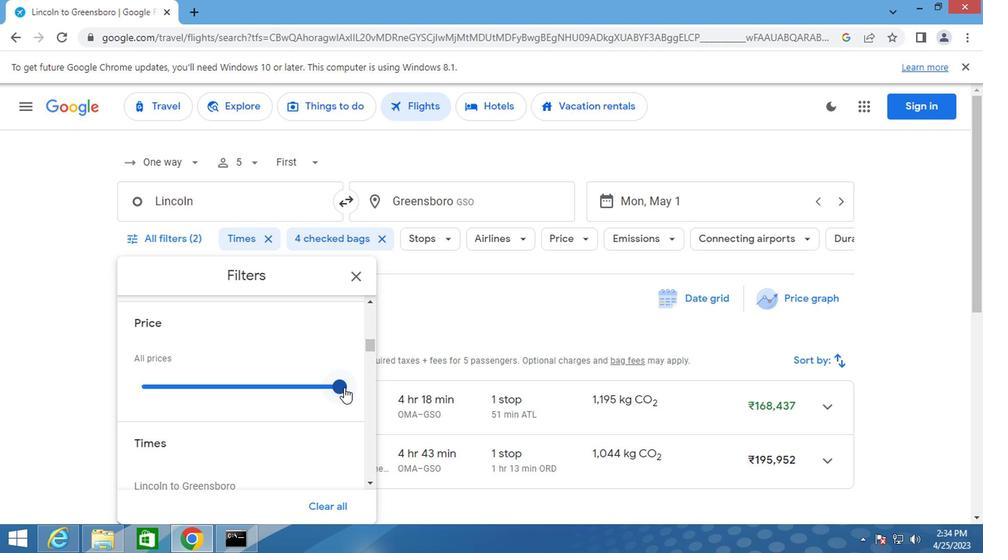 
Action: Mouse moved to (197, 383)
Screenshot: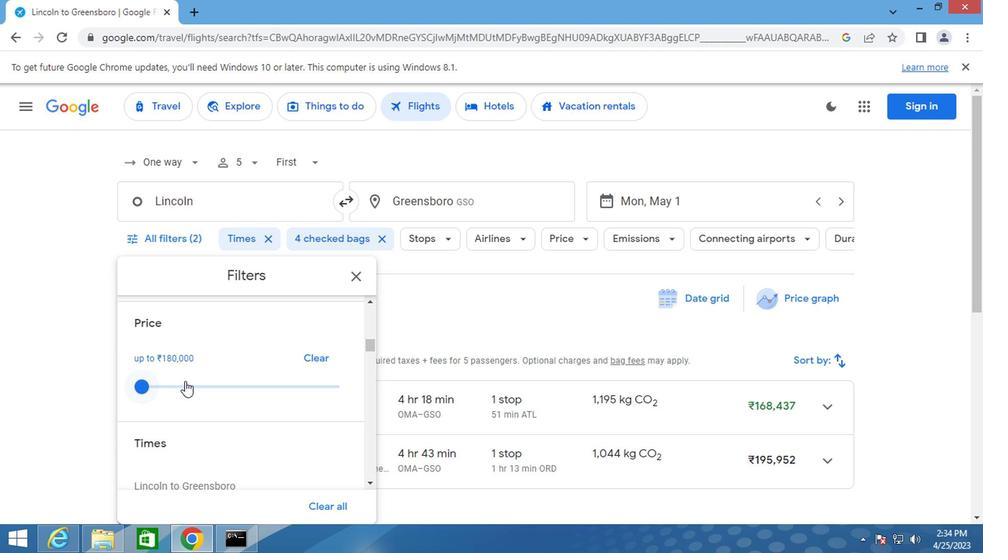 
Action: Mouse scrolled (197, 382) with delta (0, 0)
Screenshot: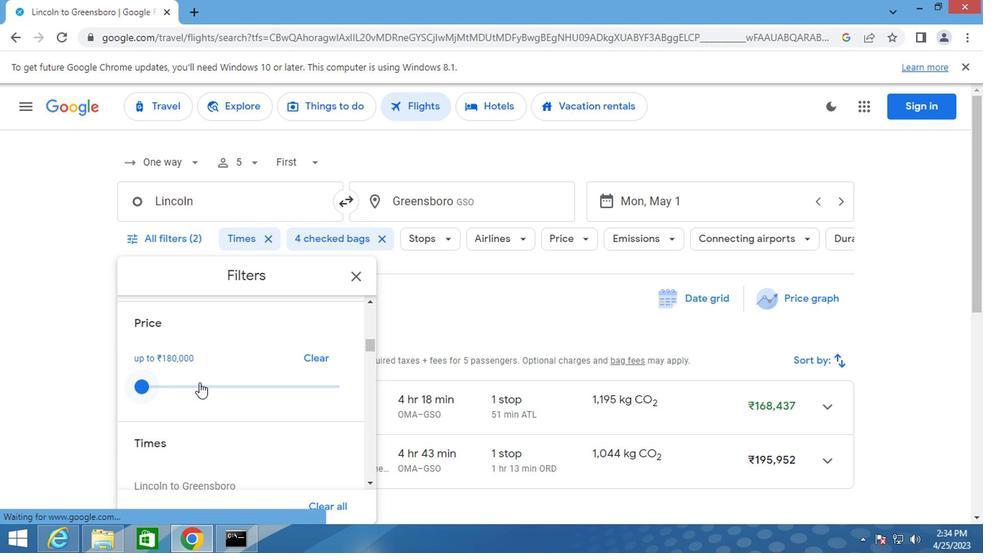 
Action: Mouse scrolled (197, 382) with delta (0, 0)
Screenshot: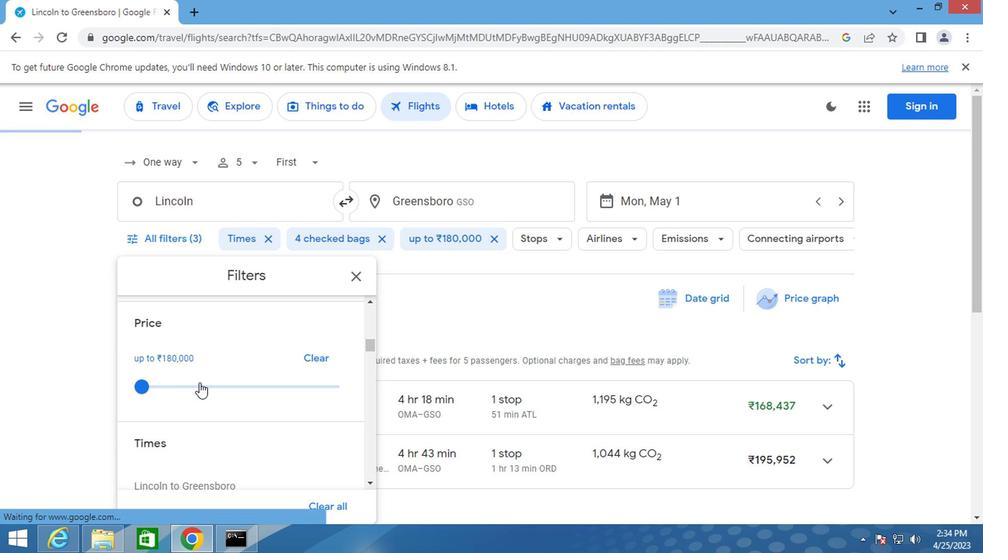 
Action: Mouse moved to (255, 408)
Screenshot: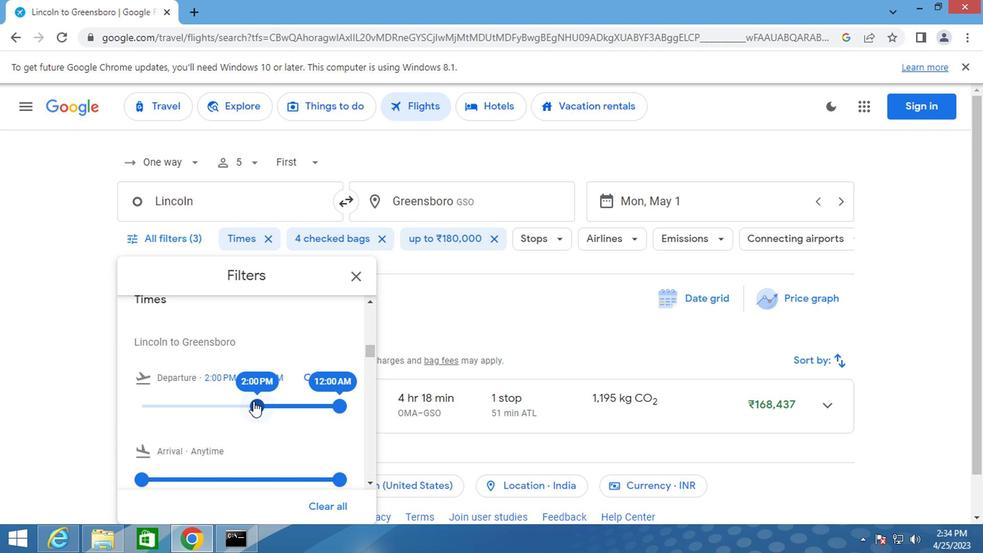 
Action: Mouse pressed left at (255, 408)
Screenshot: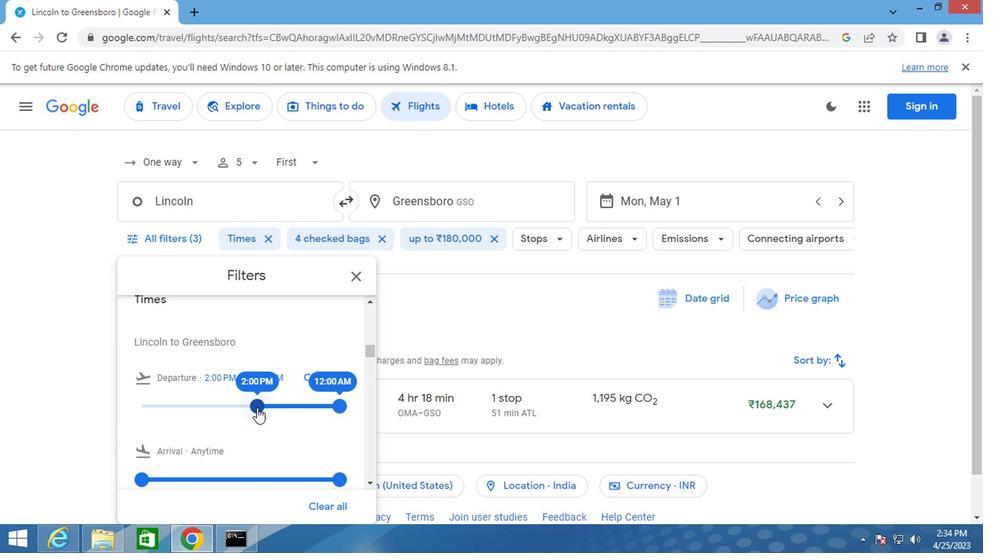 
Action: Mouse moved to (361, 279)
Screenshot: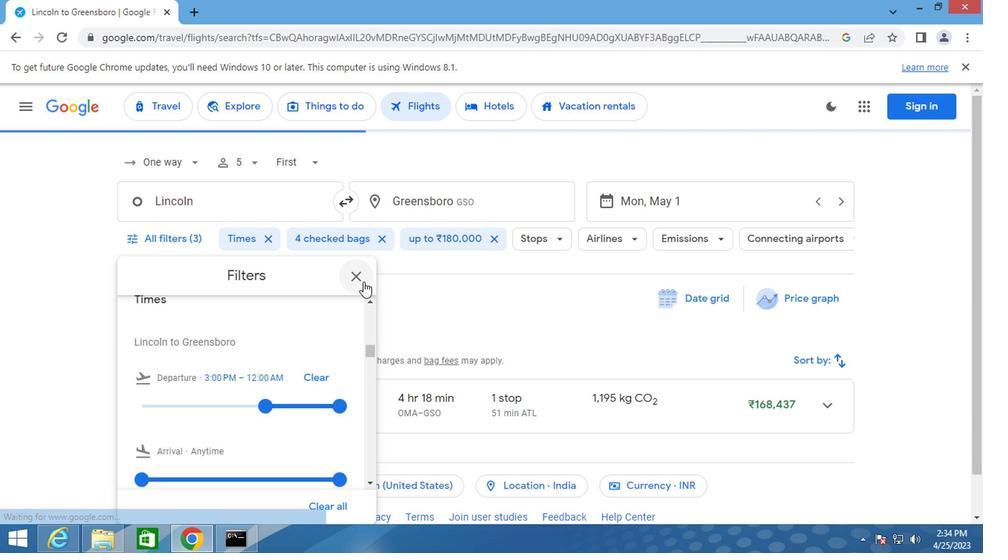 
Action: Mouse pressed left at (361, 279)
Screenshot: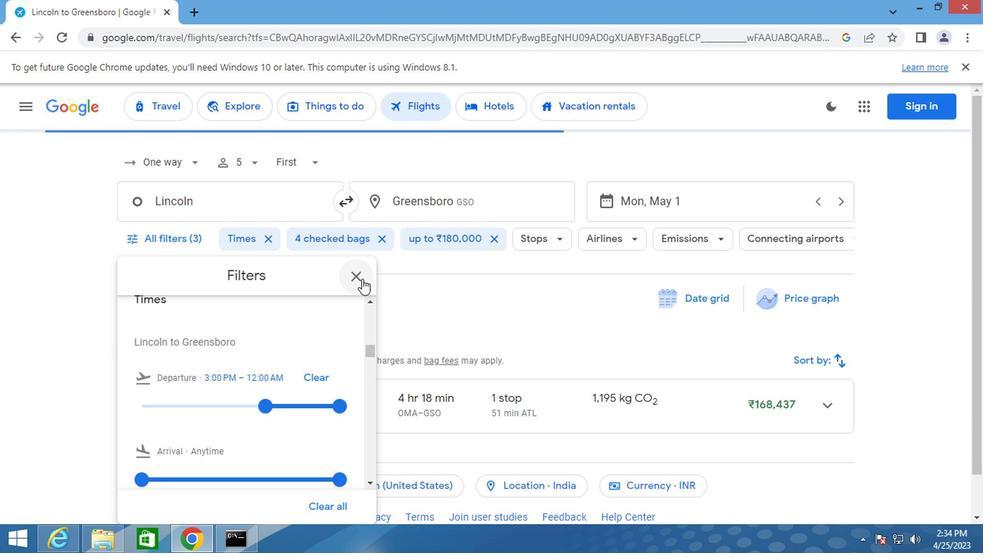 
Action: Key pressed <Key.f8>
Screenshot: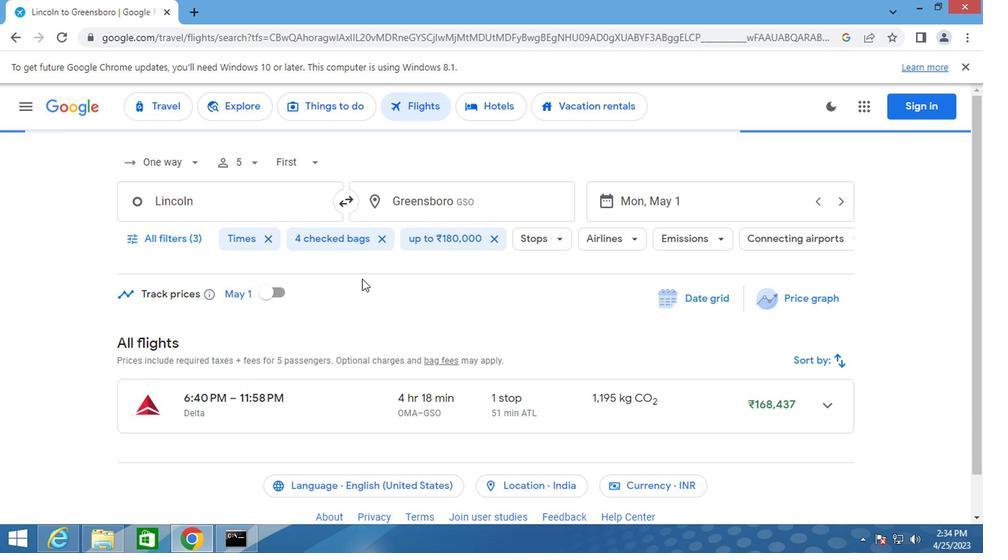 
